 Task: Find connections with filter location Dzhalilabad with filter topic #Lockdownwith filter profile language French with filter current company Evalueserve with filter school Pune jobs with filter industry Ambulance Services with filter service category Home Networking with filter keywords title Managing Partner
Action: Mouse moved to (515, 186)
Screenshot: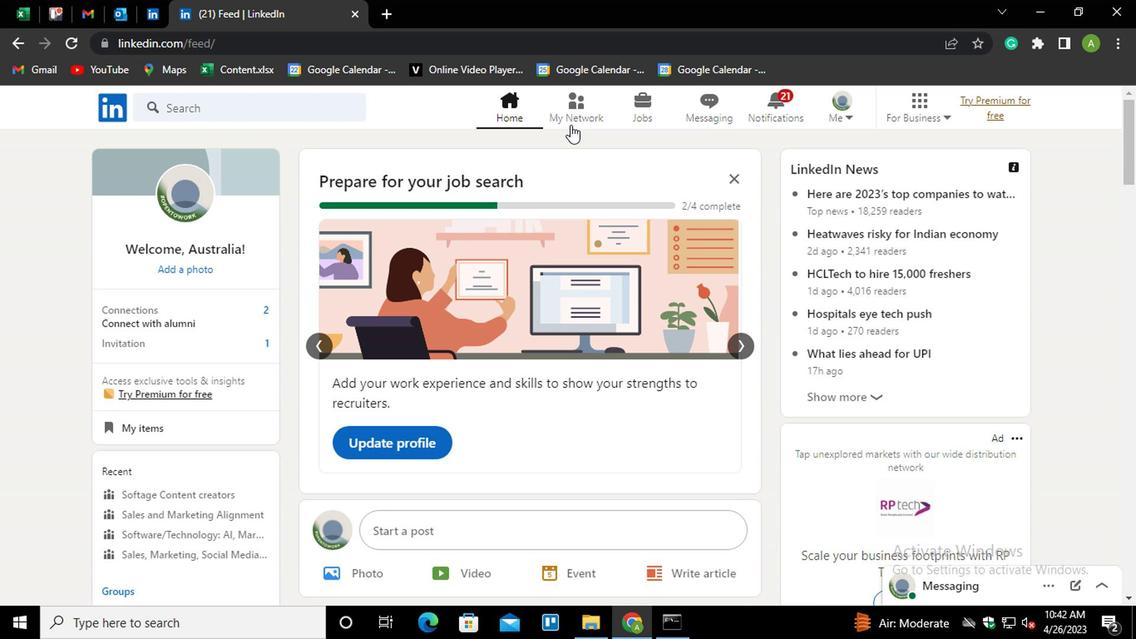 
Action: Mouse pressed left at (515, 186)
Screenshot: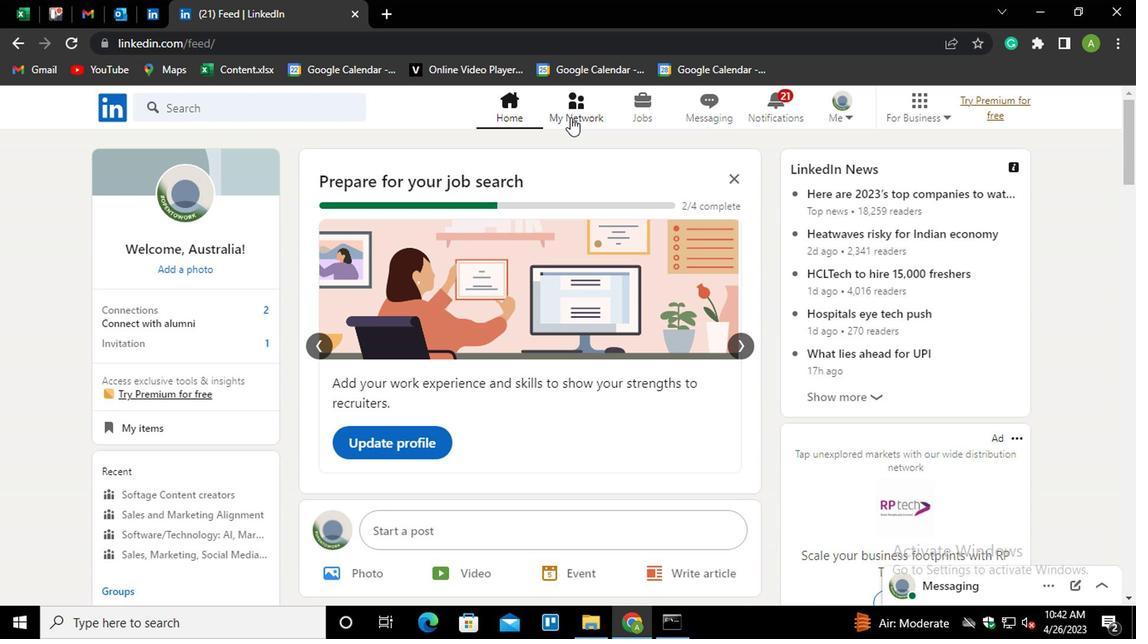
Action: Mouse moved to (303, 253)
Screenshot: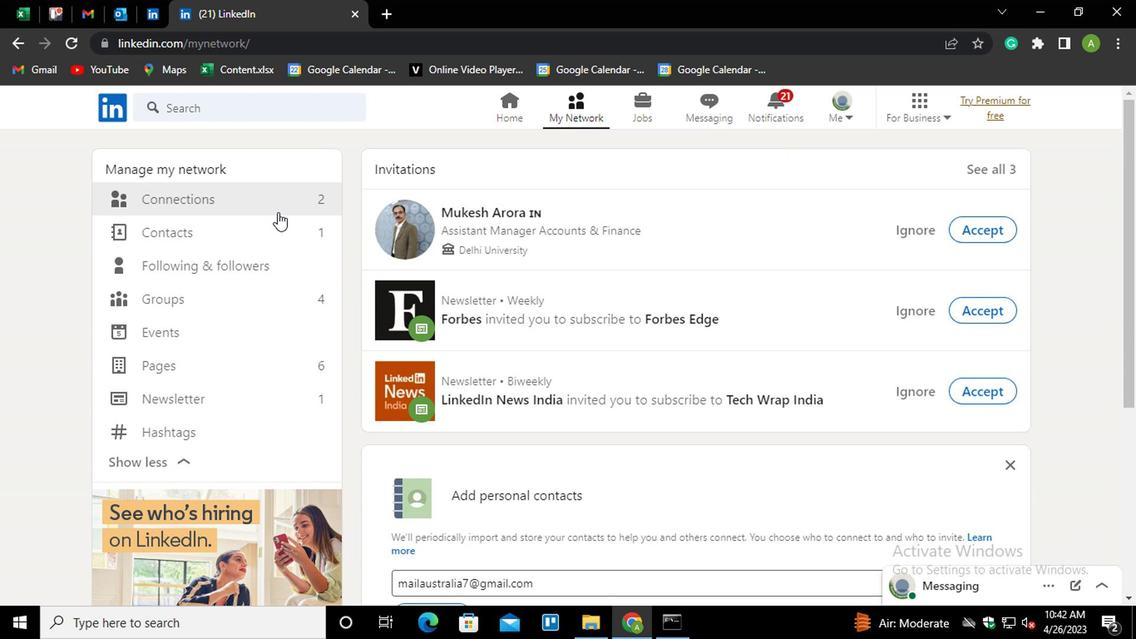 
Action: Mouse pressed left at (303, 253)
Screenshot: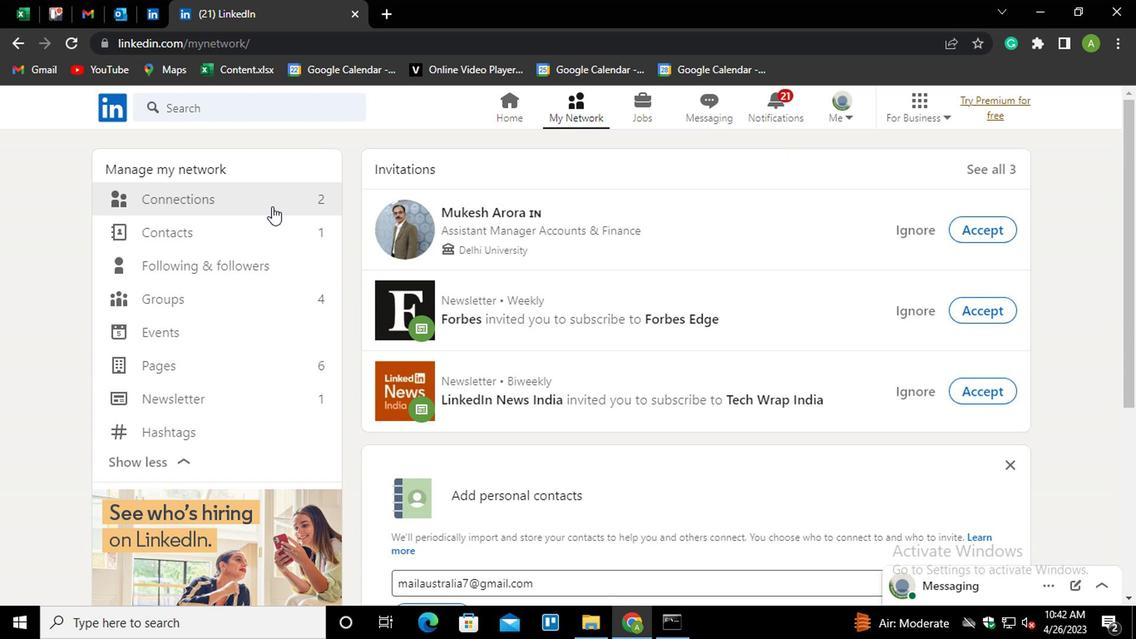 
Action: Mouse moved to (576, 253)
Screenshot: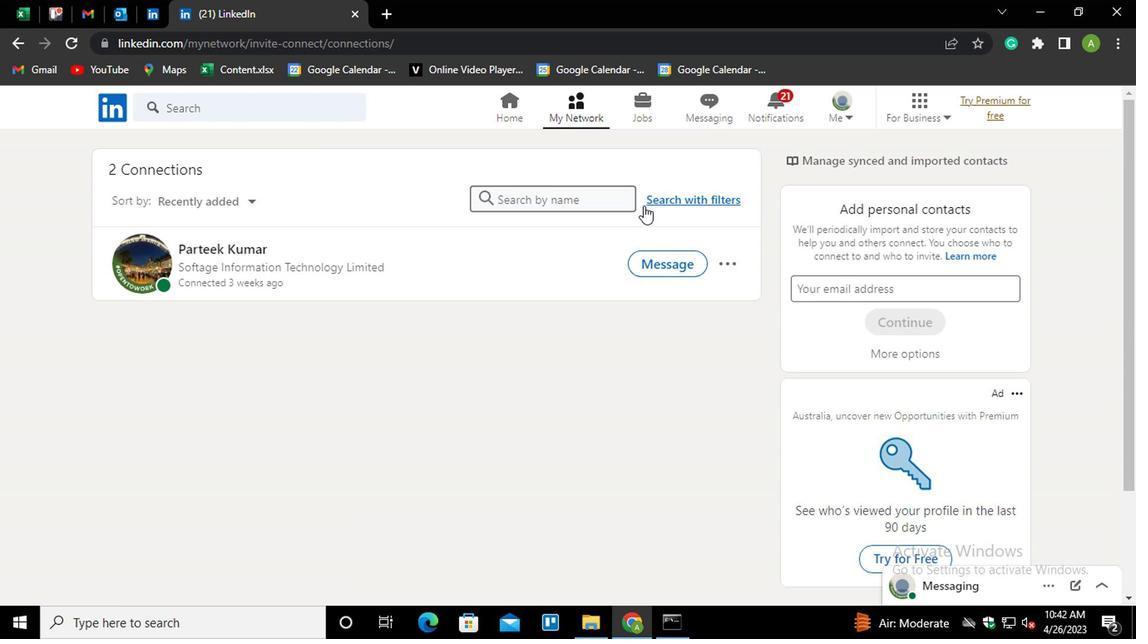 
Action: Mouse pressed left at (576, 253)
Screenshot: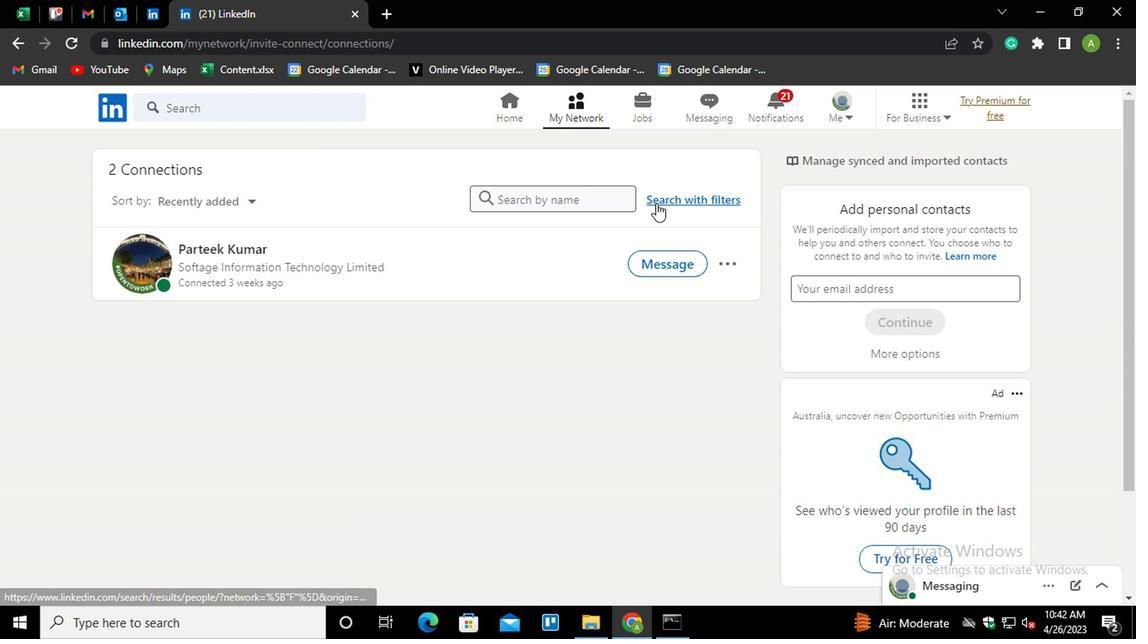 
Action: Mouse moved to (514, 216)
Screenshot: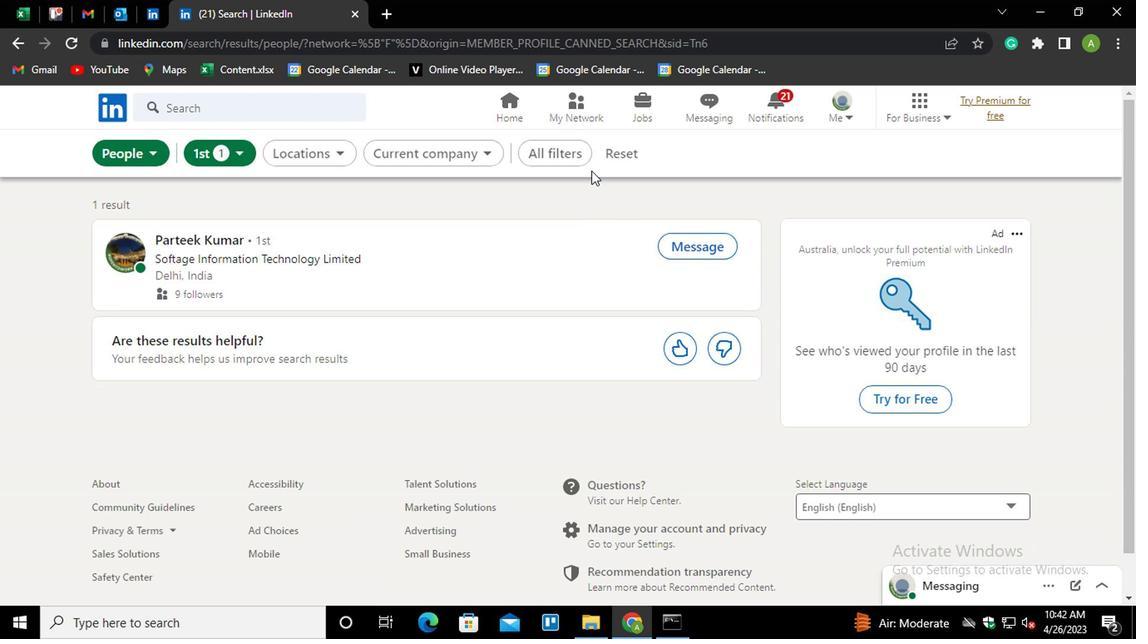 
Action: Mouse pressed left at (514, 216)
Screenshot: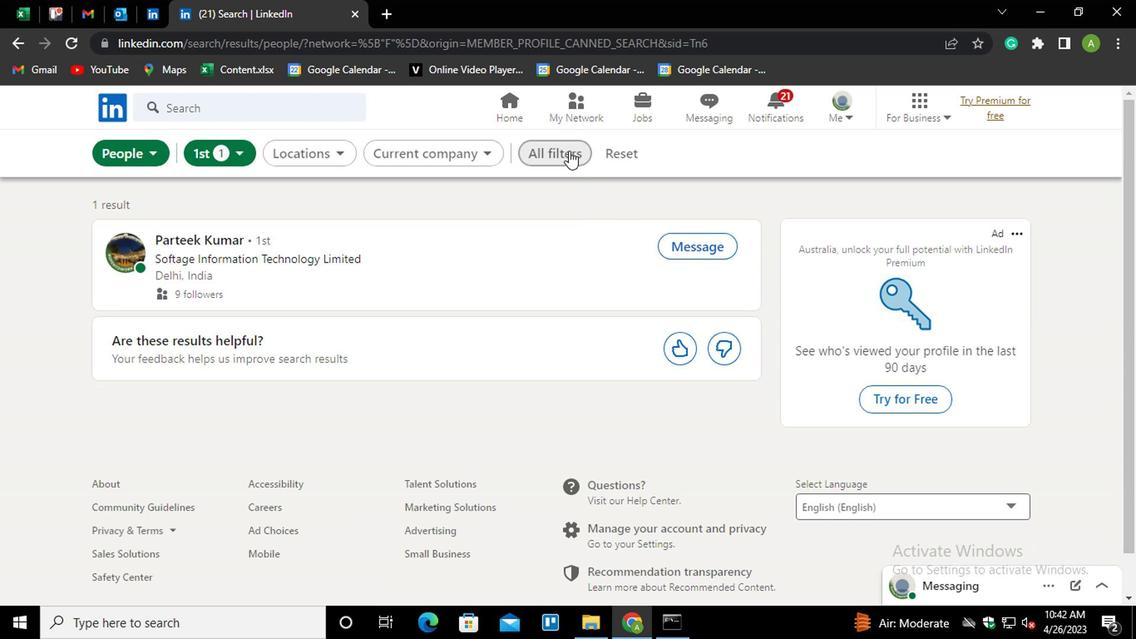 
Action: Mouse moved to (706, 379)
Screenshot: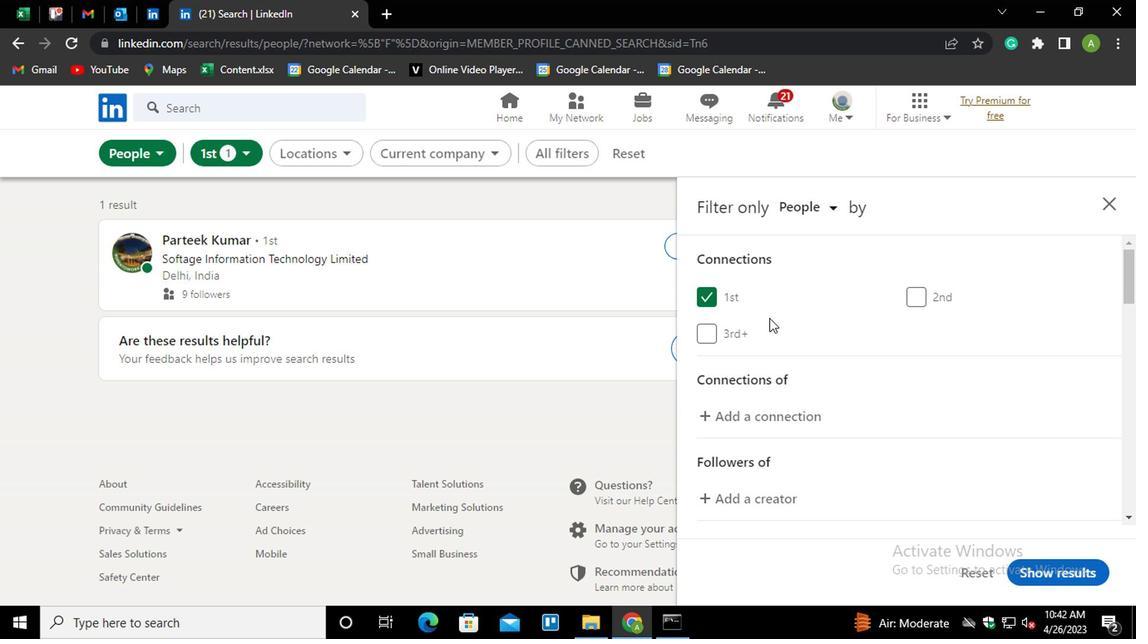 
Action: Mouse scrolled (706, 378) with delta (0, 0)
Screenshot: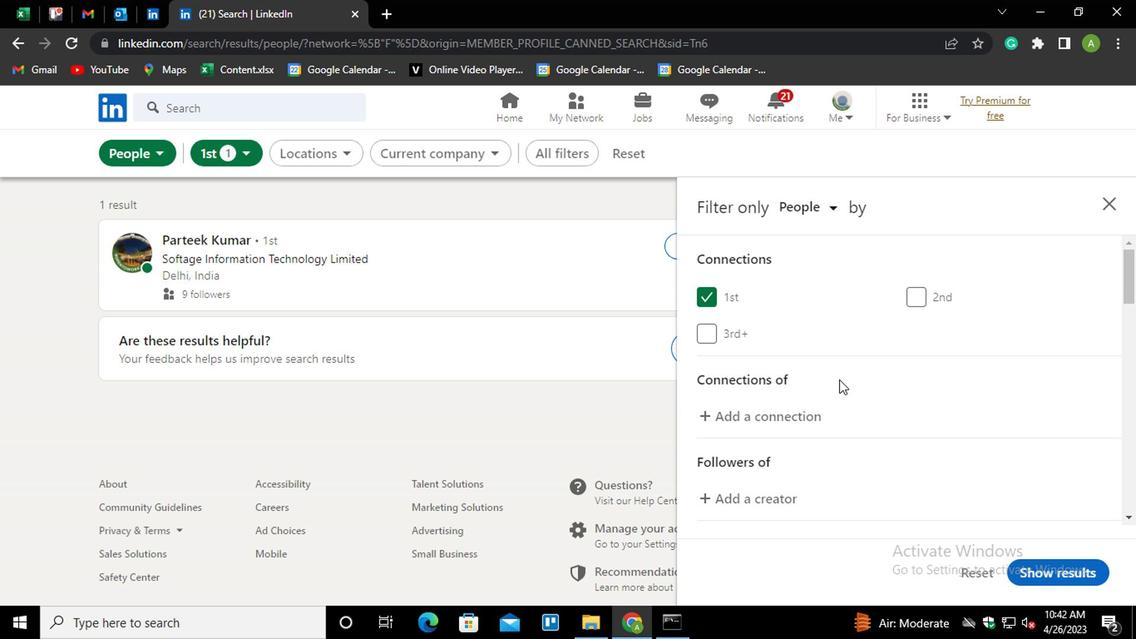 
Action: Mouse scrolled (706, 378) with delta (0, 0)
Screenshot: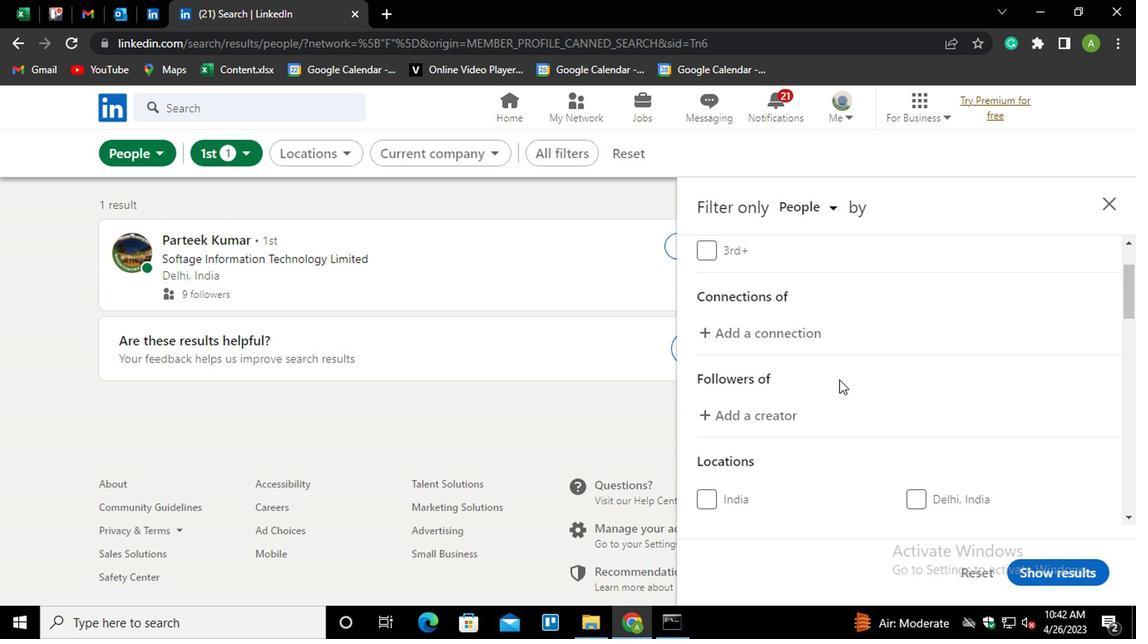 
Action: Mouse scrolled (706, 378) with delta (0, 0)
Screenshot: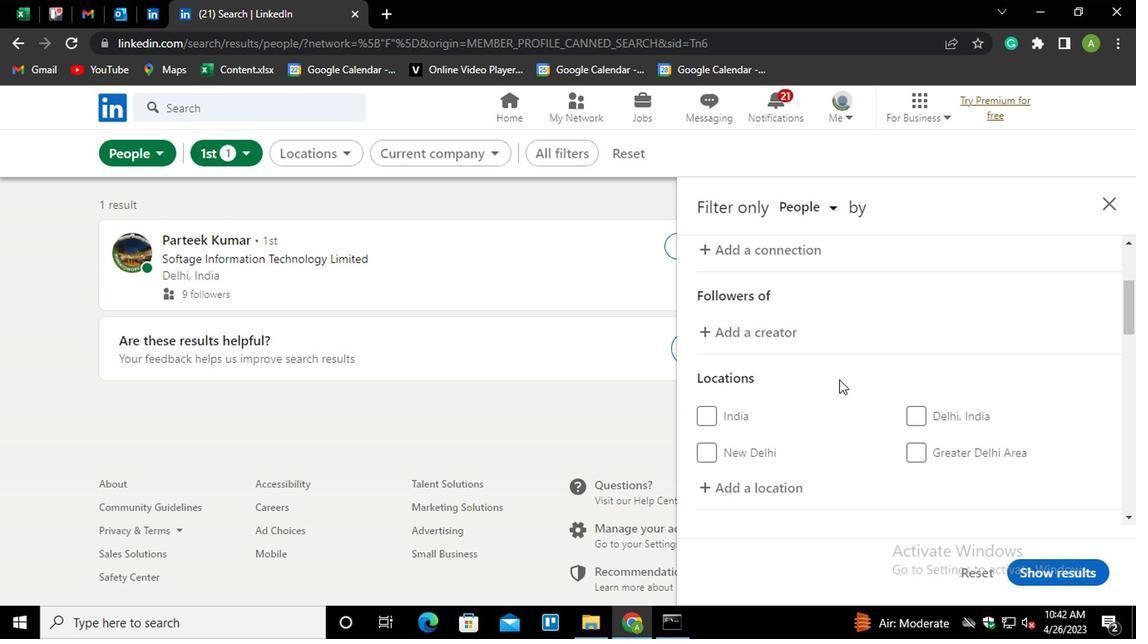 
Action: Mouse moved to (635, 394)
Screenshot: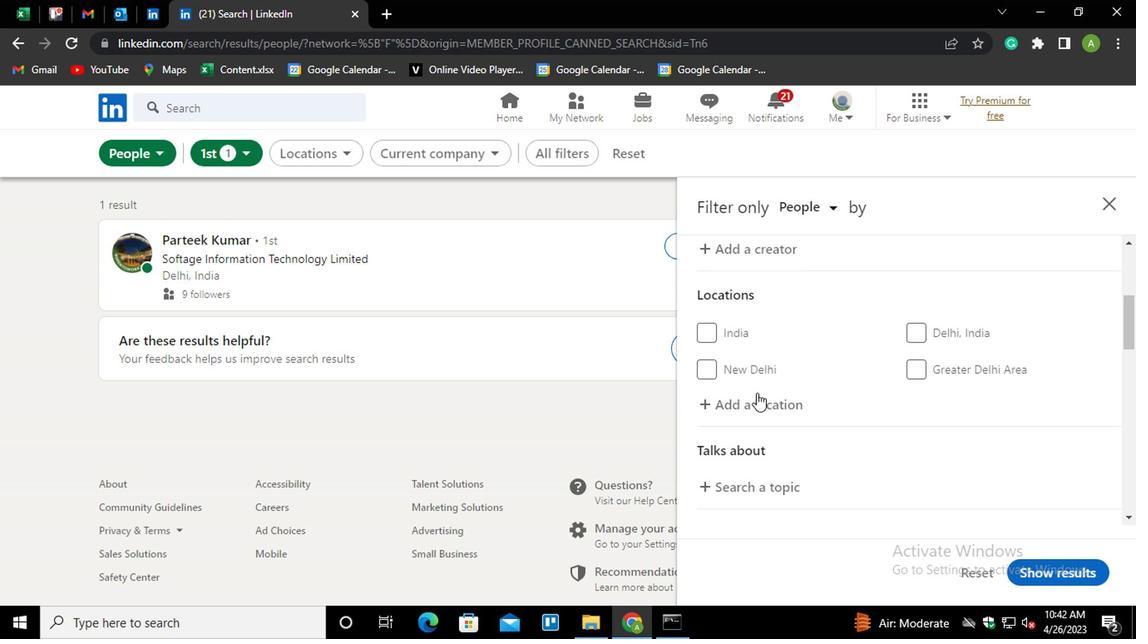 
Action: Mouse pressed left at (635, 394)
Screenshot: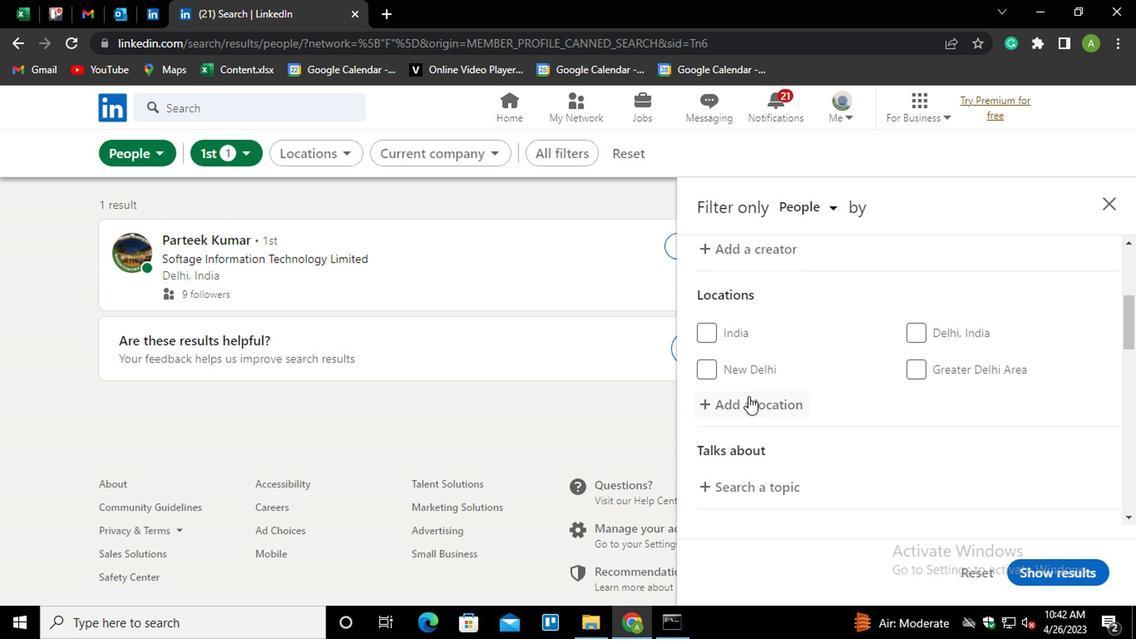 
Action: Mouse moved to (638, 396)
Screenshot: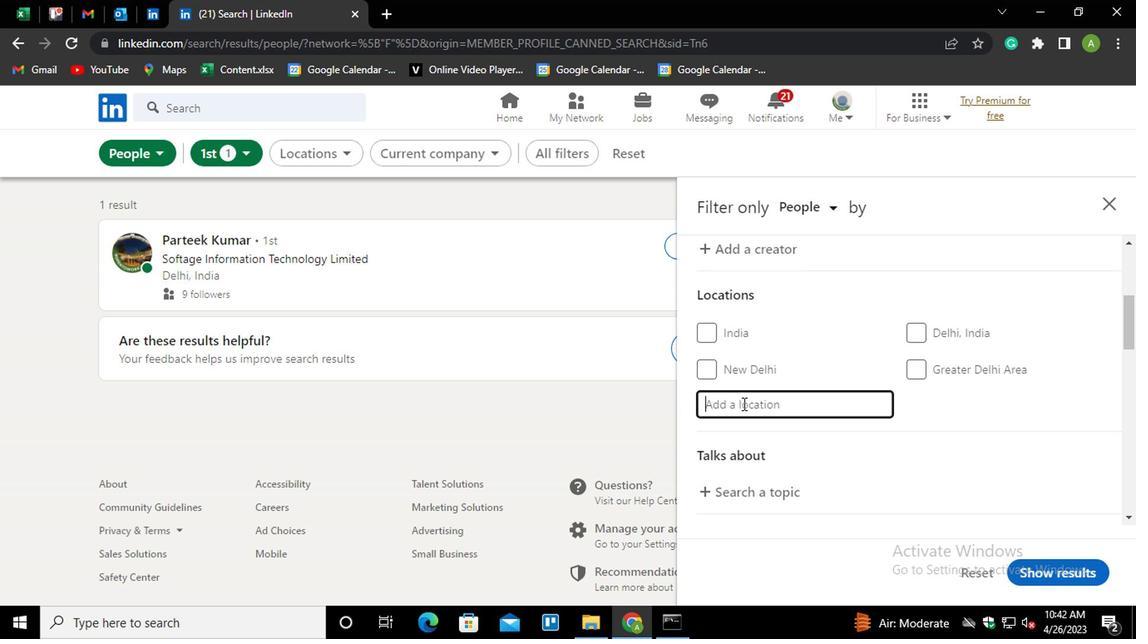 
Action: Mouse pressed left at (638, 396)
Screenshot: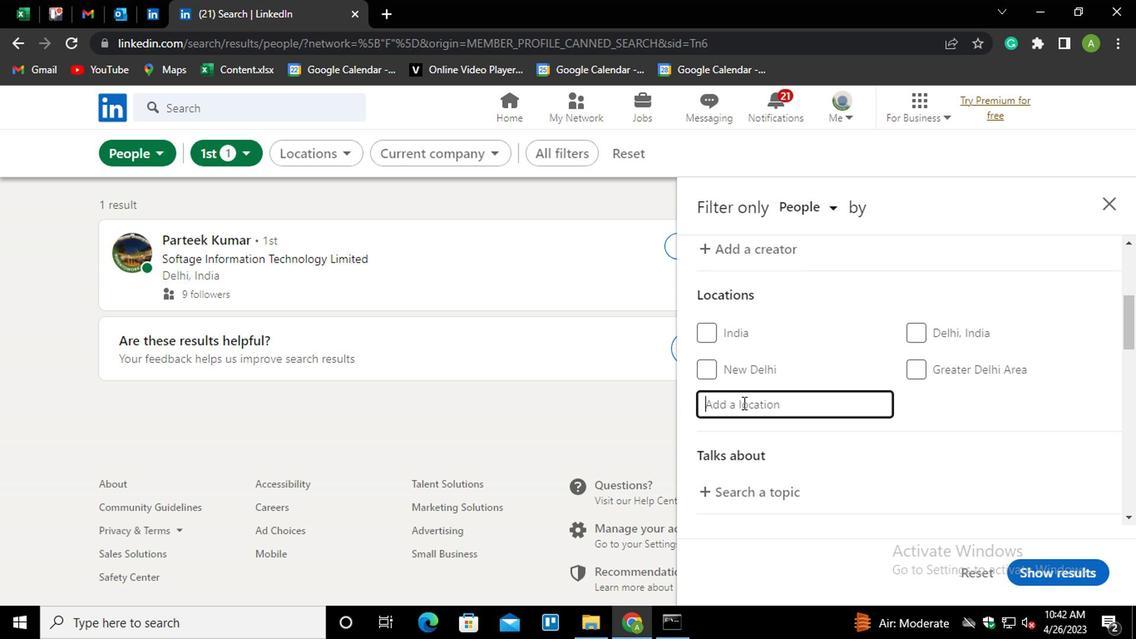 
Action: Key pressed <Key.shift>DZHALILBAD
Screenshot: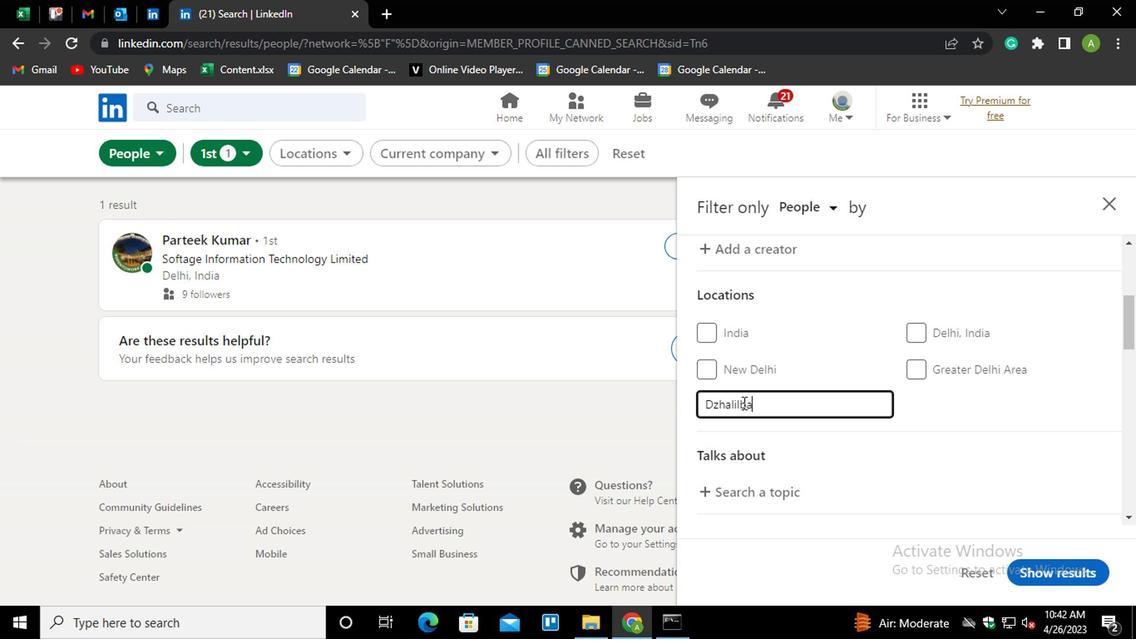 
Action: Mouse moved to (768, 410)
Screenshot: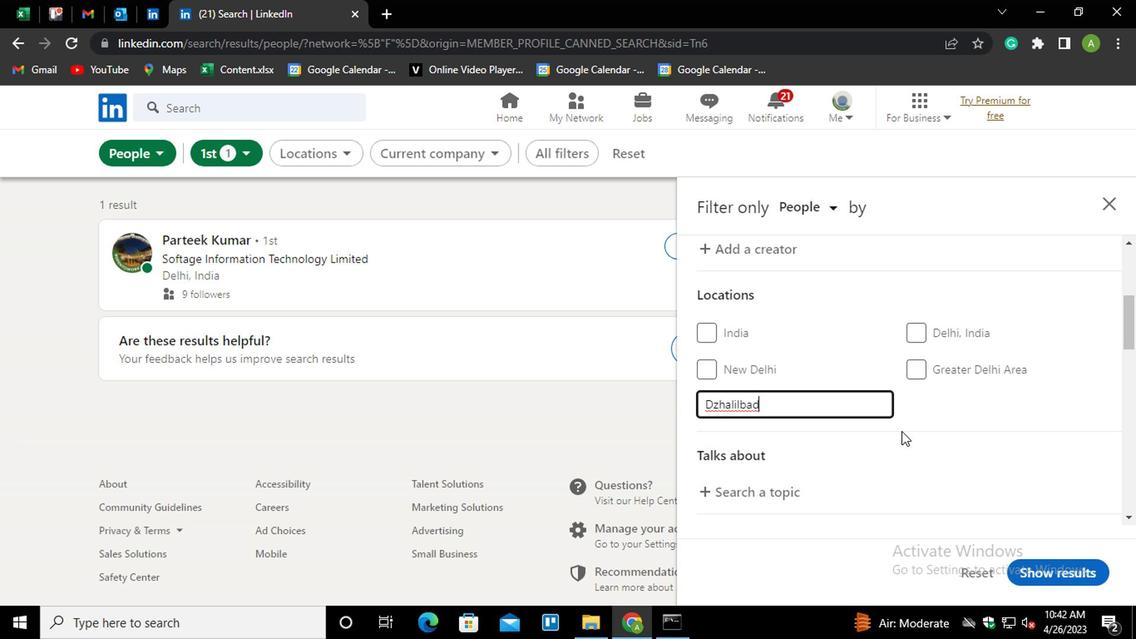 
Action: Mouse pressed left at (768, 410)
Screenshot: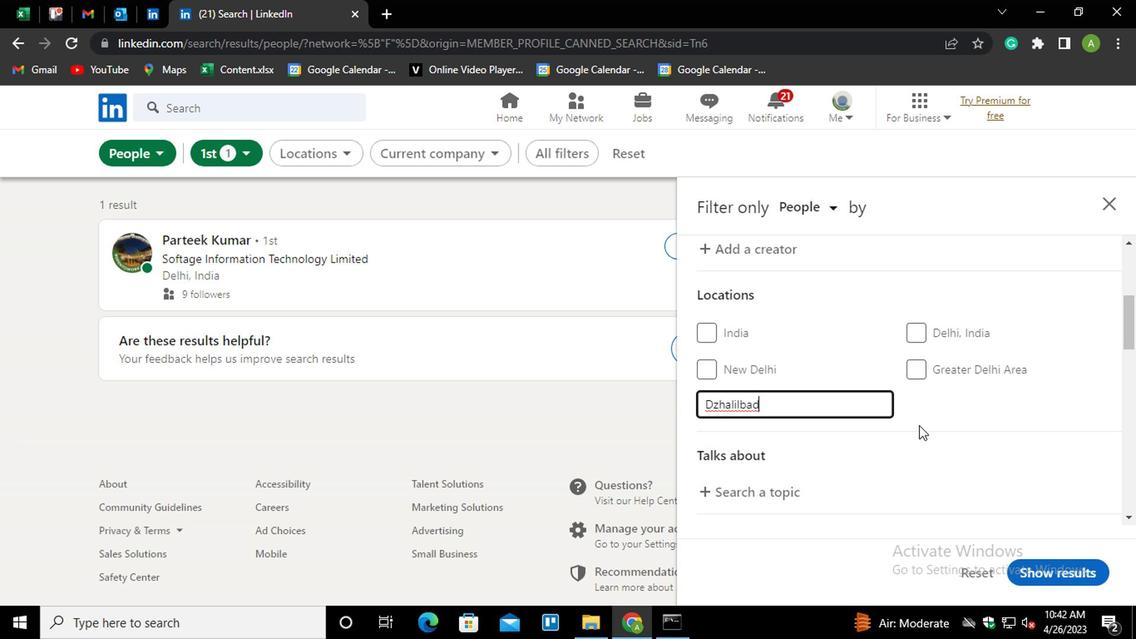 
Action: Mouse moved to (650, 461)
Screenshot: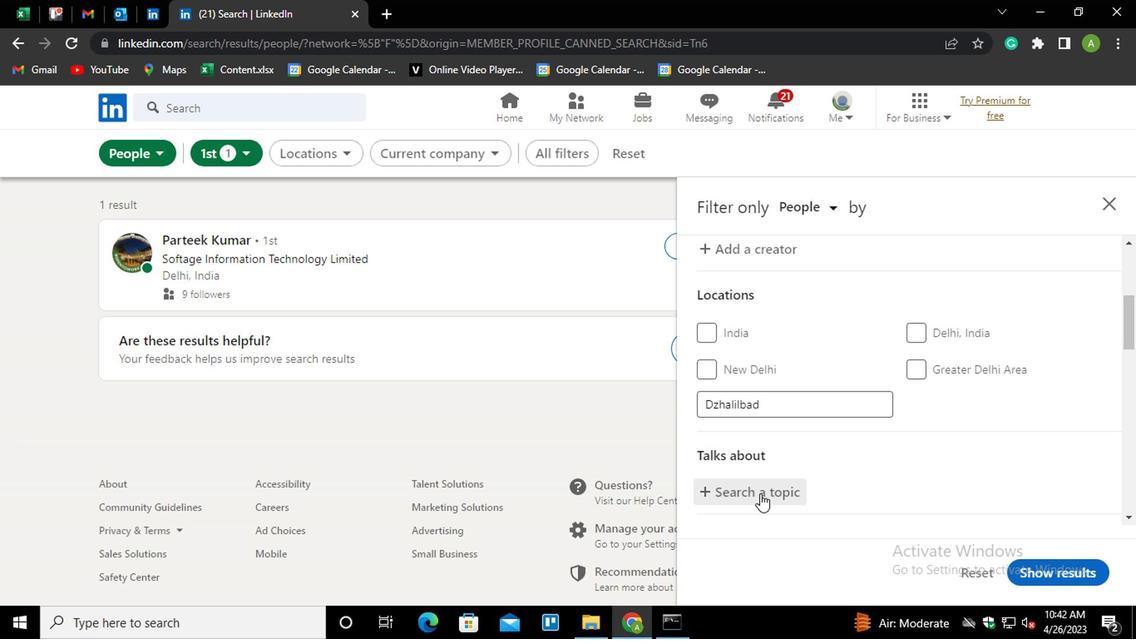 
Action: Mouse pressed left at (650, 461)
Screenshot: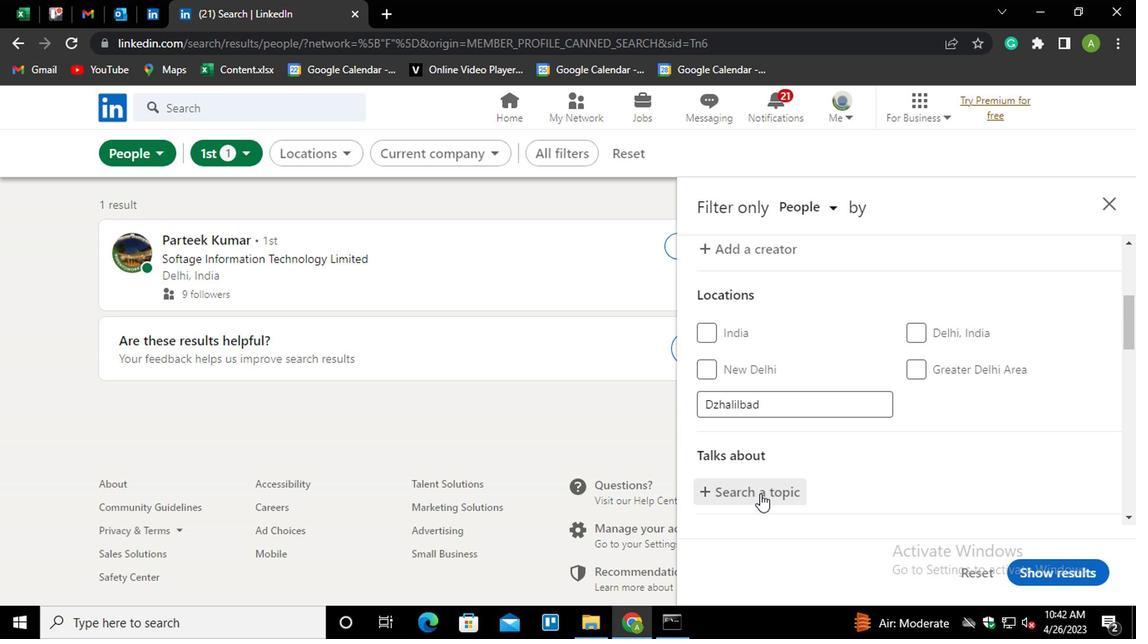 
Action: Mouse pressed left at (650, 461)
Screenshot: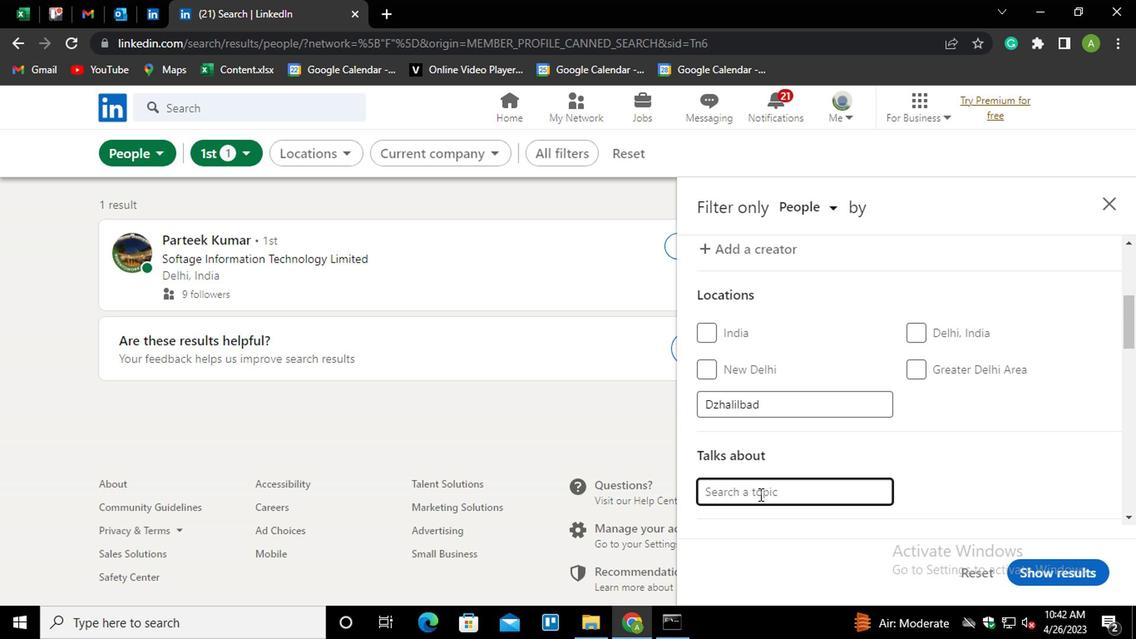 
Action: Key pressed <Key.shift>#<Key.shift_r>LOCKDOWN
Screenshot: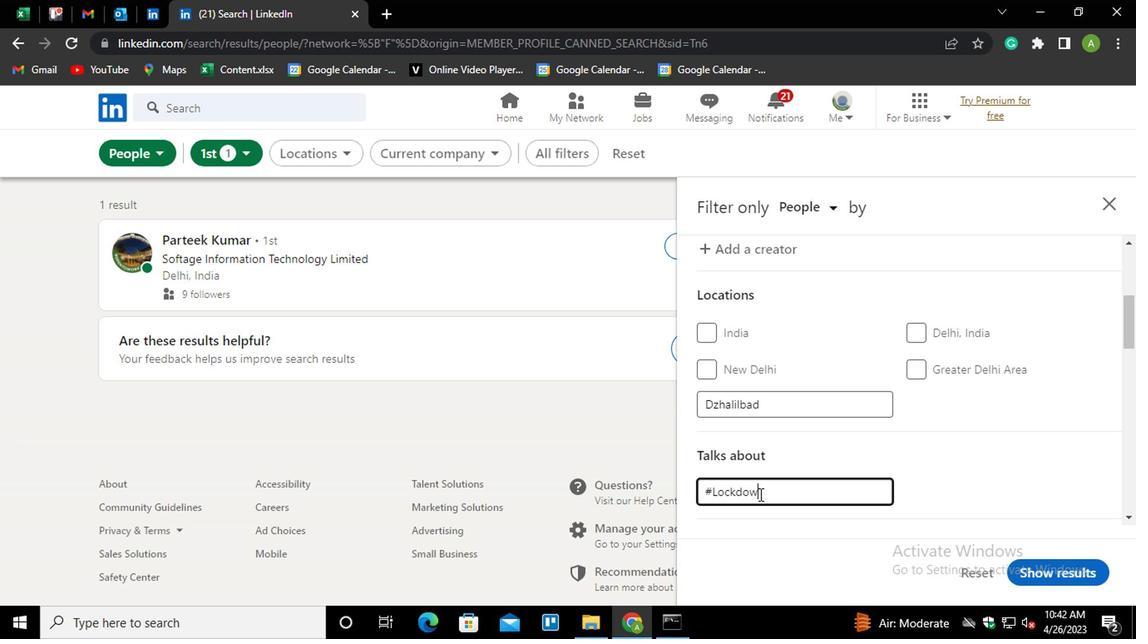 
Action: Mouse moved to (840, 438)
Screenshot: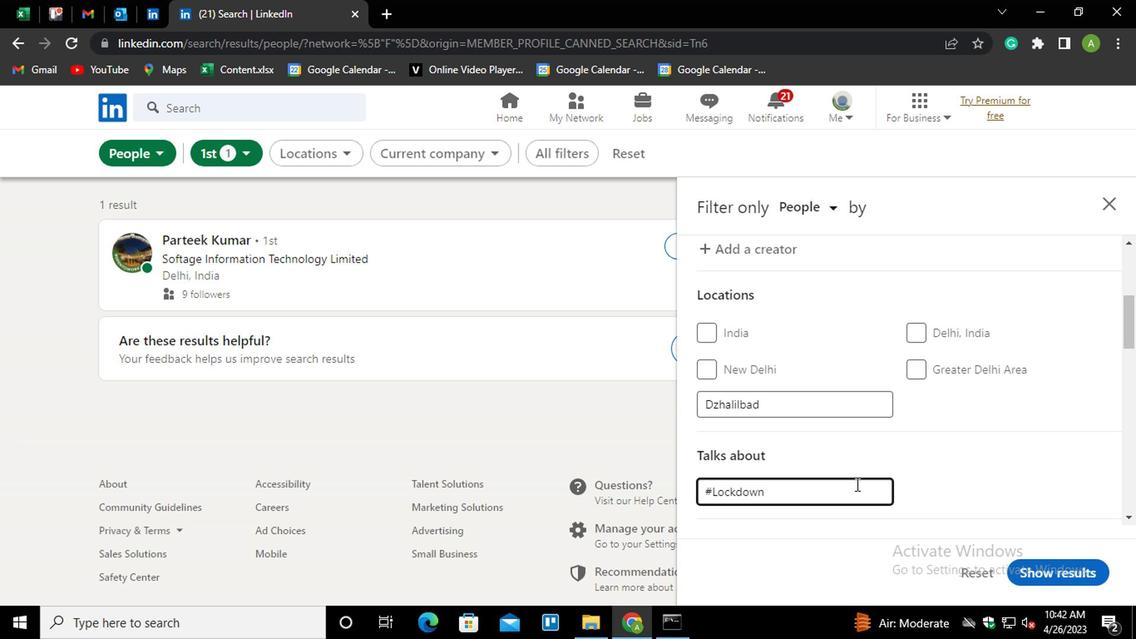 
Action: Mouse pressed left at (840, 438)
Screenshot: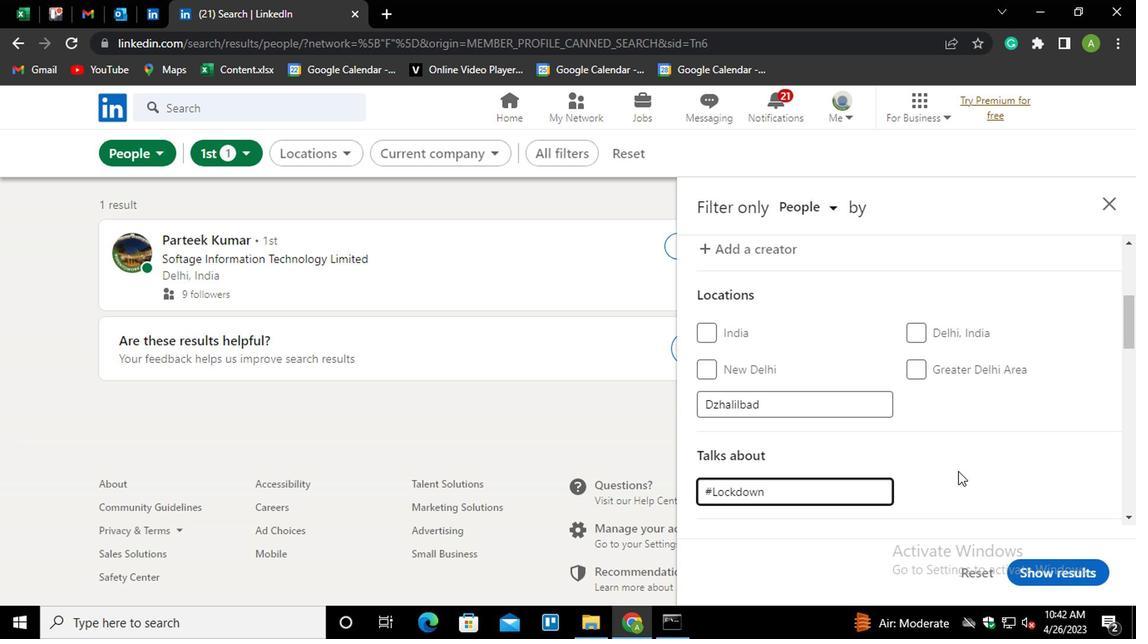 
Action: Mouse moved to (840, 438)
Screenshot: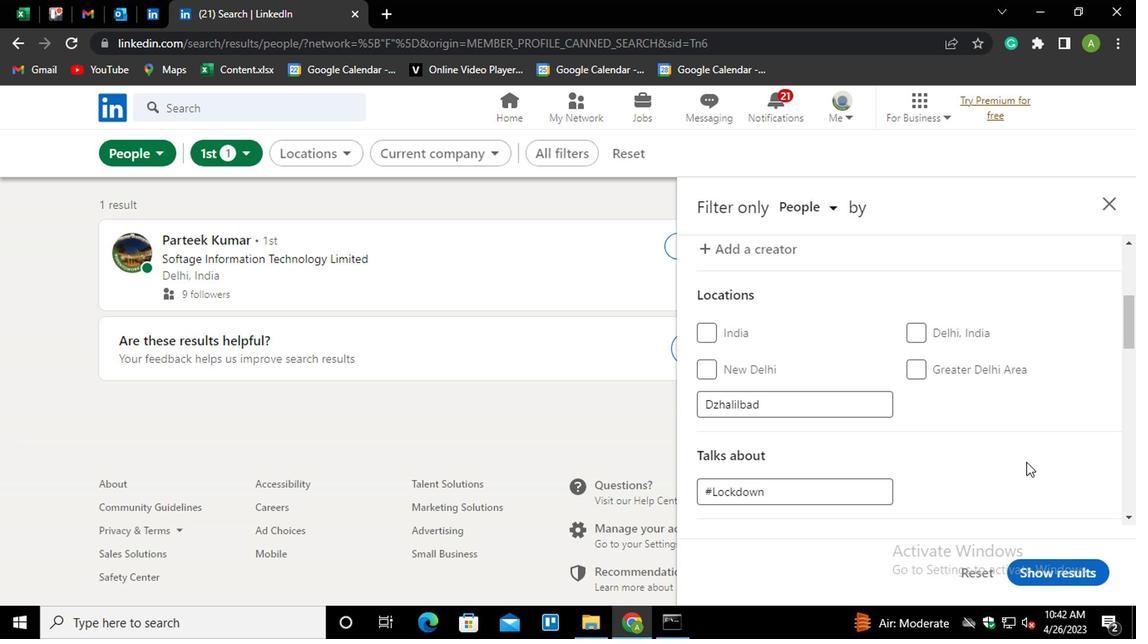 
Action: Mouse scrolled (840, 437) with delta (0, 0)
Screenshot: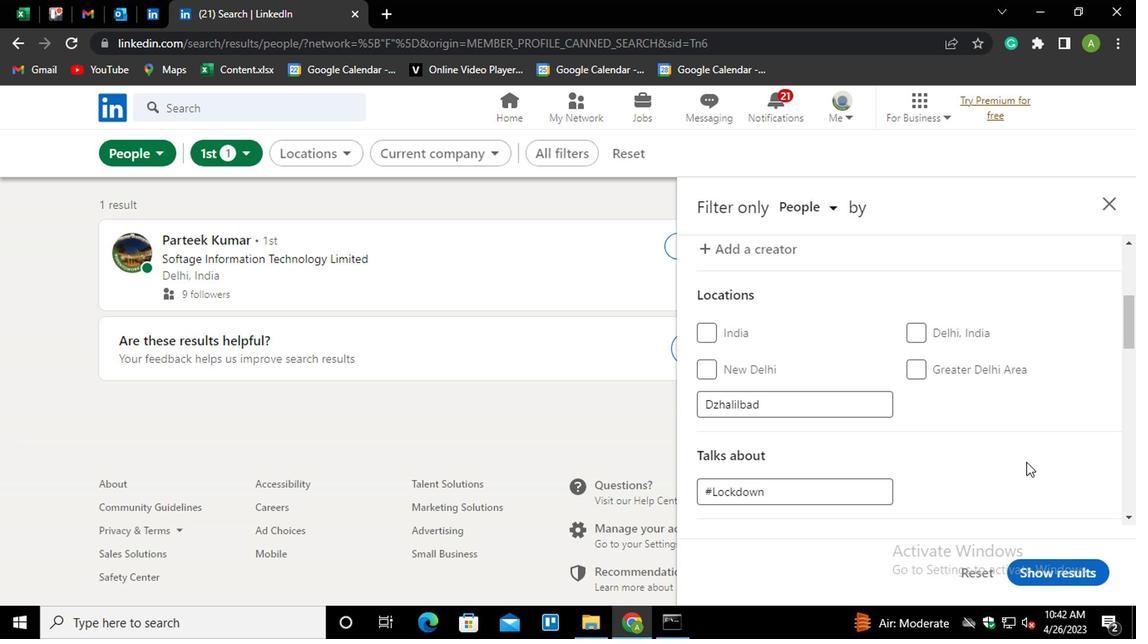 
Action: Mouse scrolled (840, 437) with delta (0, 0)
Screenshot: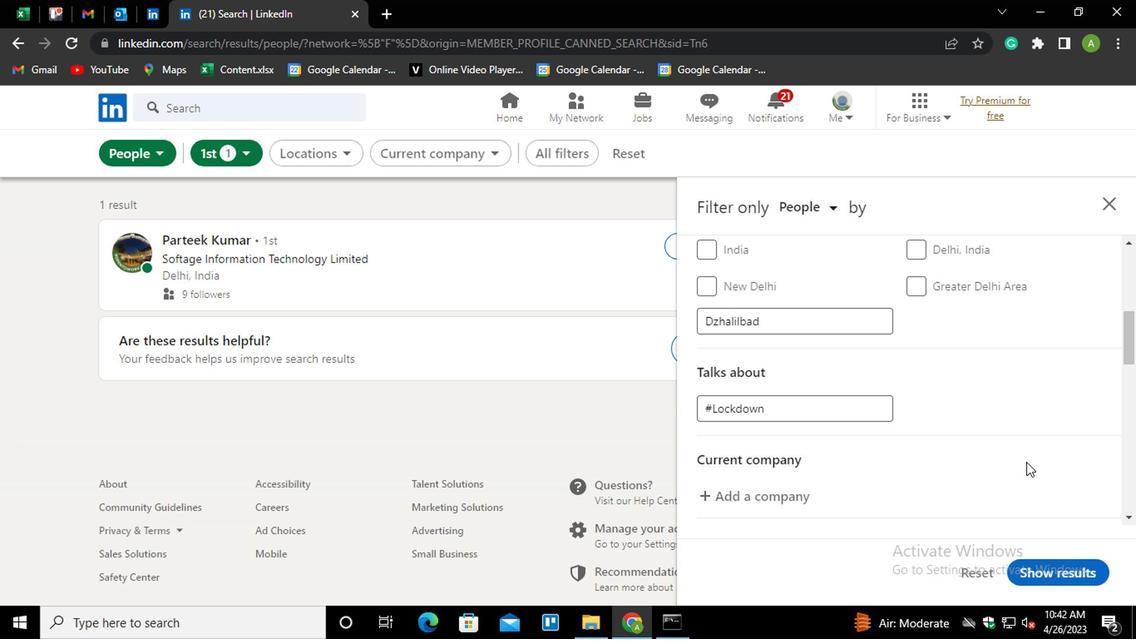 
Action: Mouse moved to (642, 401)
Screenshot: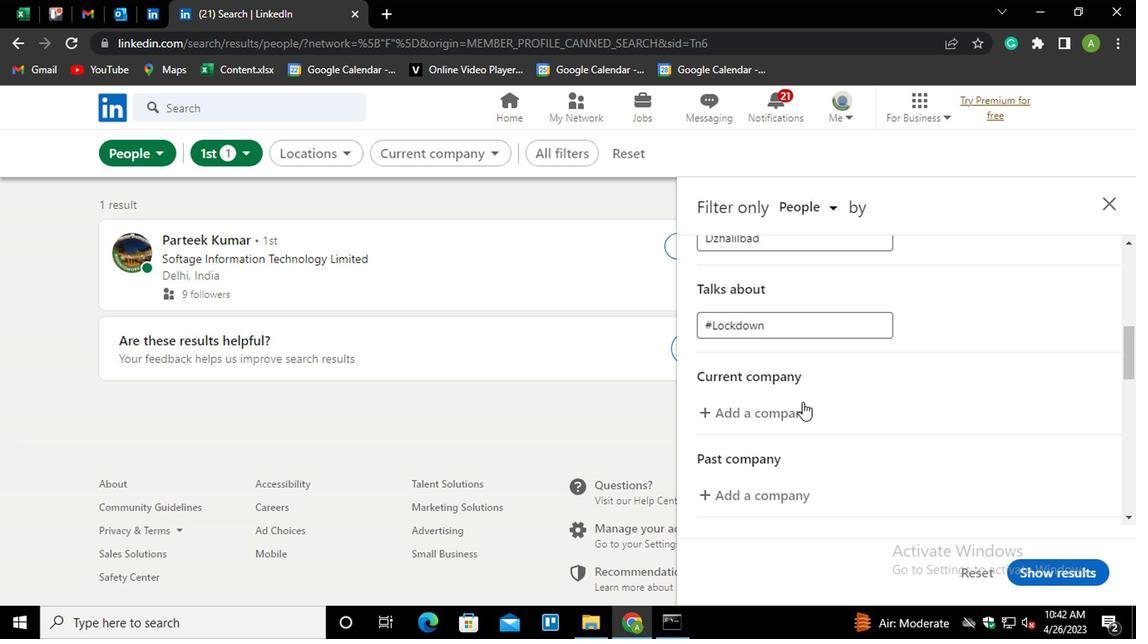 
Action: Mouse pressed left at (642, 401)
Screenshot: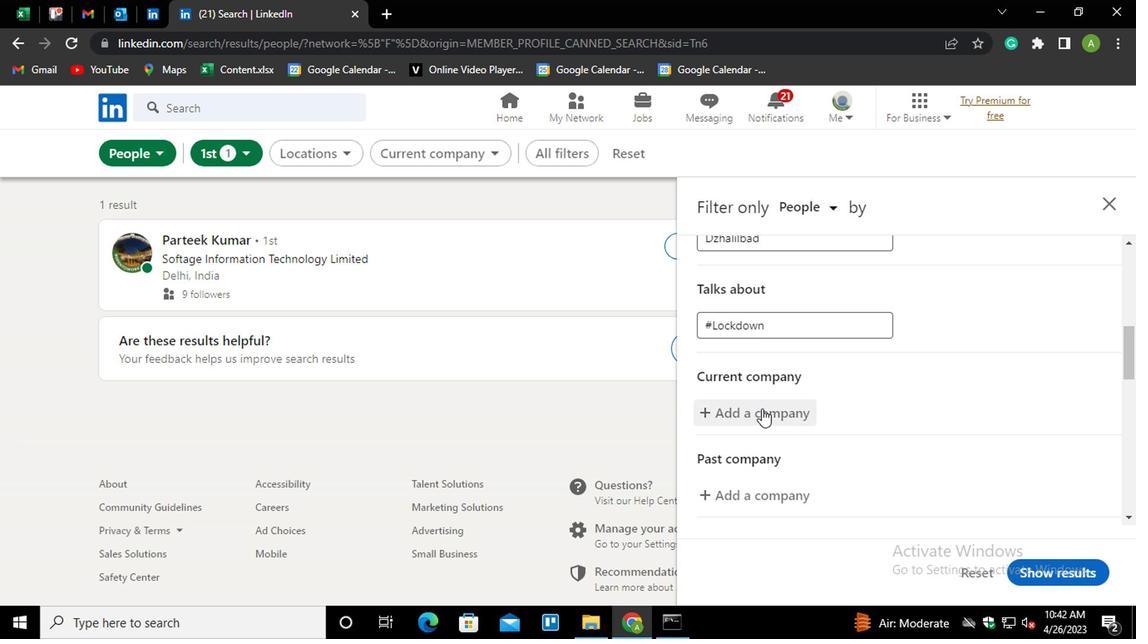 
Action: Mouse moved to (644, 401)
Screenshot: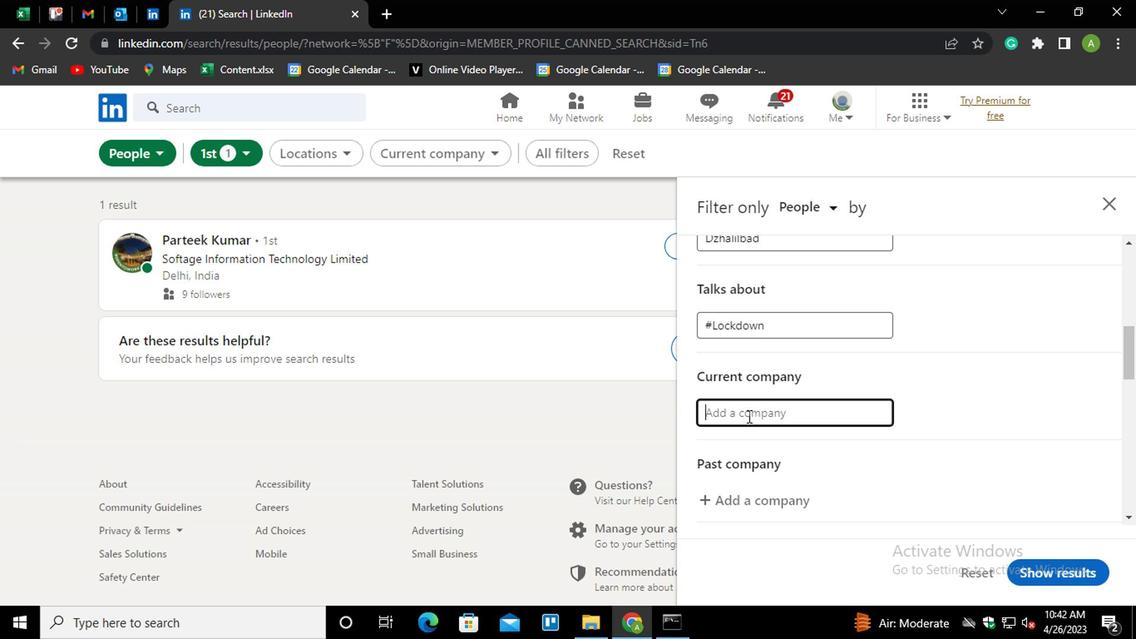 
Action: Mouse pressed left at (644, 401)
Screenshot: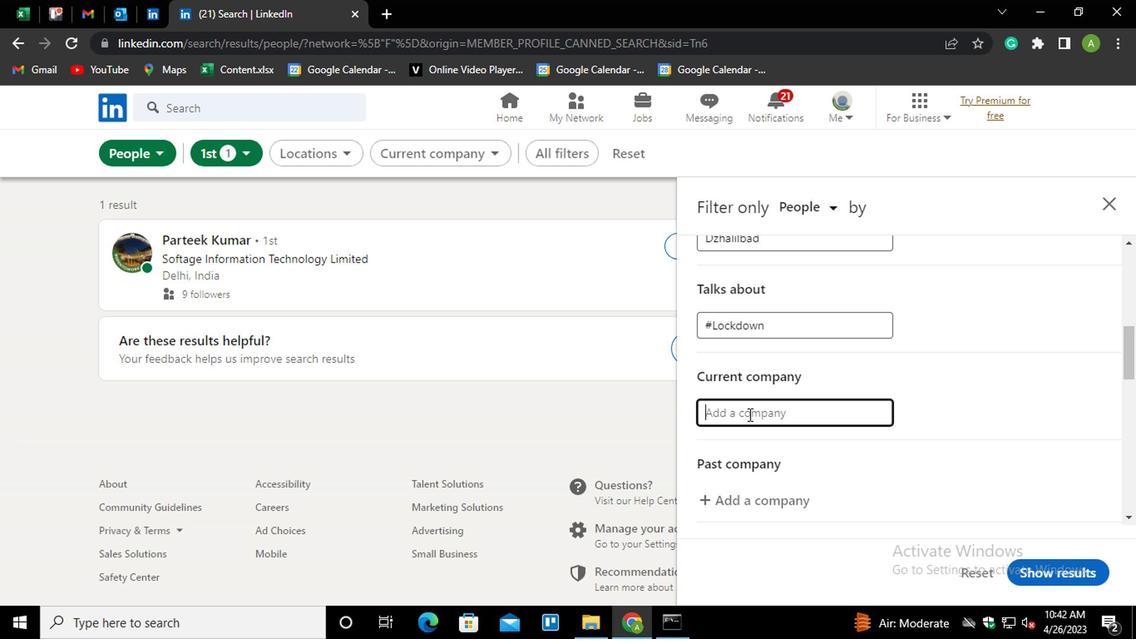 
Action: Key pressed <Key.shift>EVAL<Key.down><Key.enter>
Screenshot: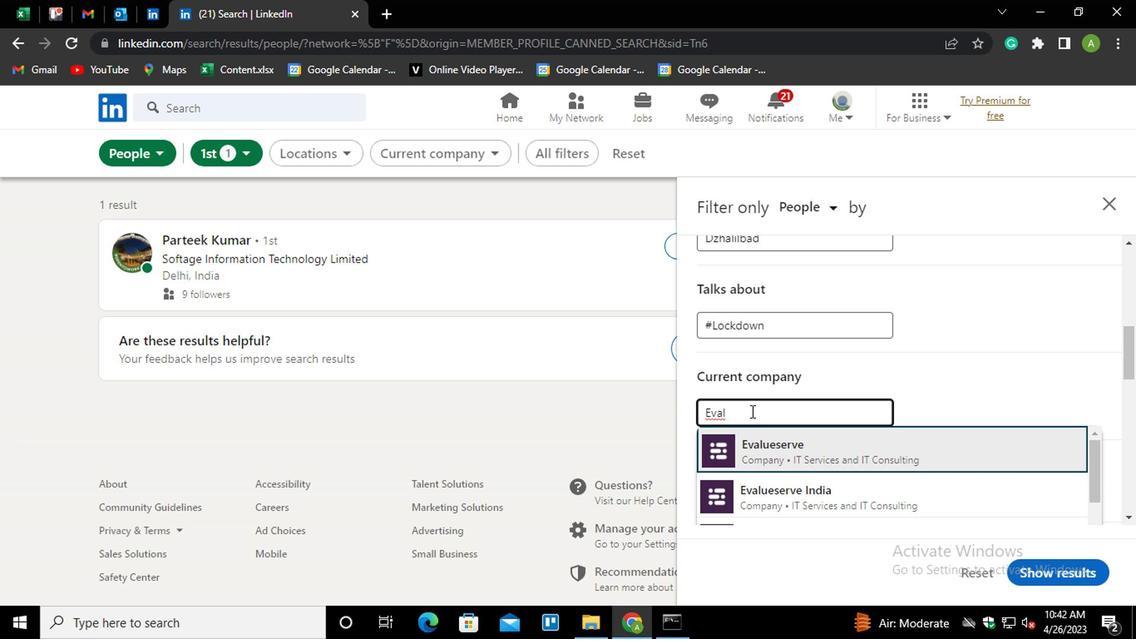 
Action: Mouse scrolled (644, 401) with delta (0, 0)
Screenshot: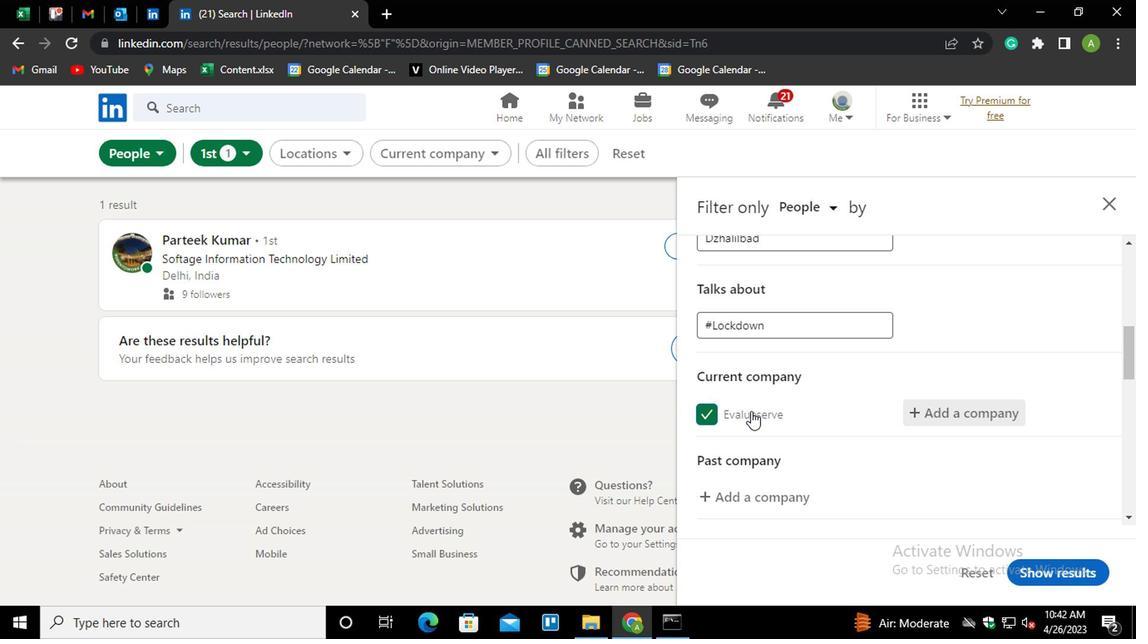 
Action: Mouse scrolled (644, 401) with delta (0, 0)
Screenshot: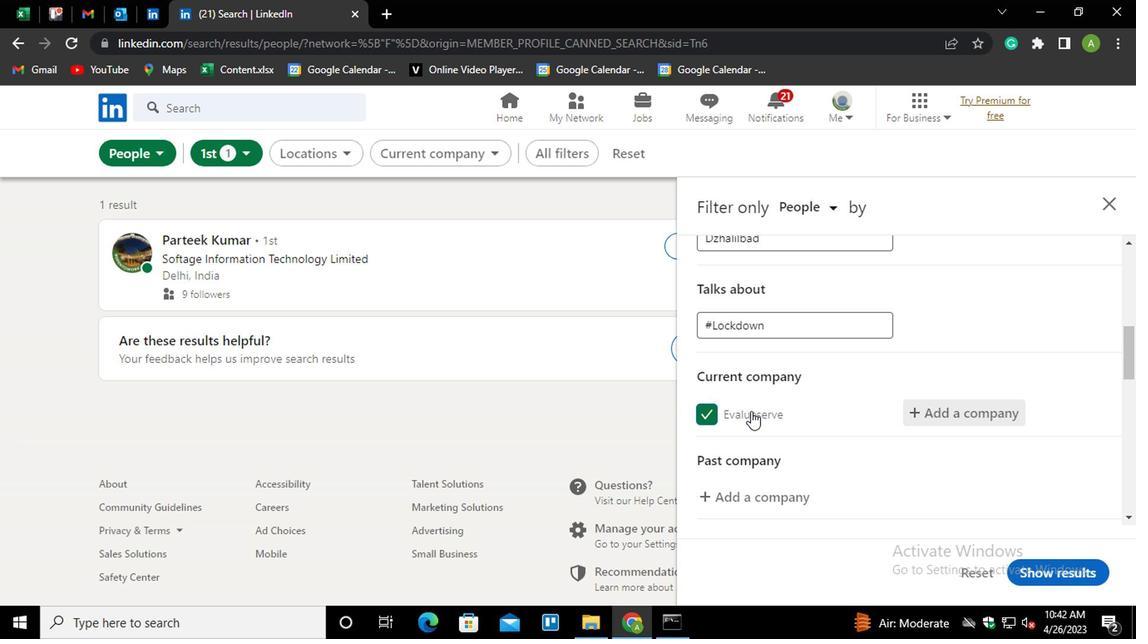 
Action: Mouse moved to (671, 391)
Screenshot: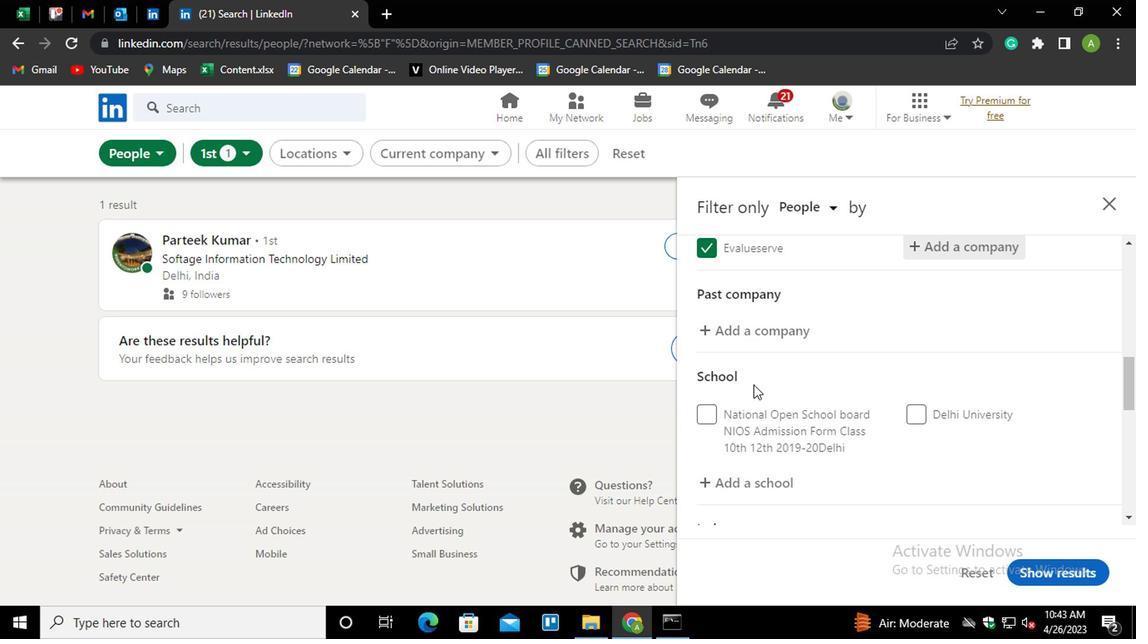 
Action: Mouse scrolled (671, 390) with delta (0, 0)
Screenshot: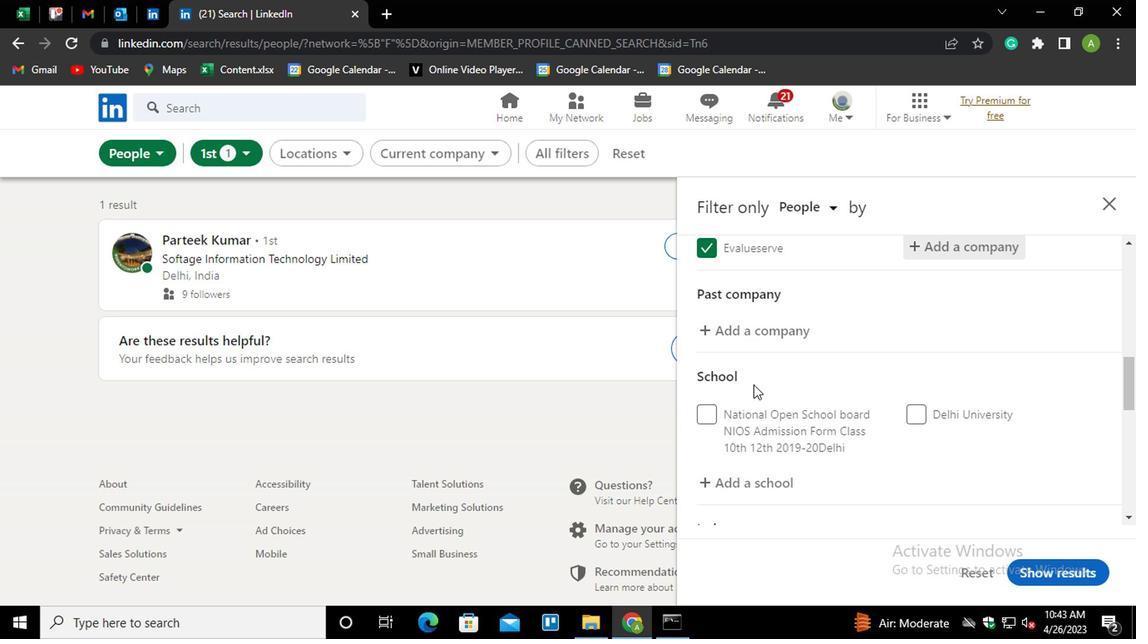 
Action: Mouse moved to (642, 400)
Screenshot: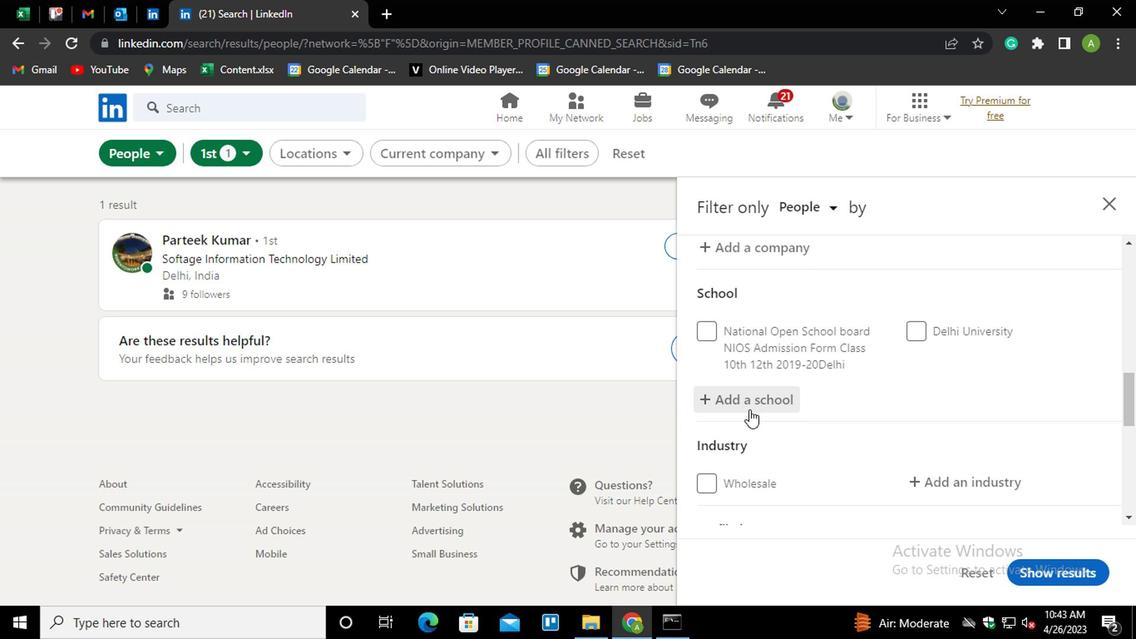 
Action: Mouse pressed left at (642, 400)
Screenshot: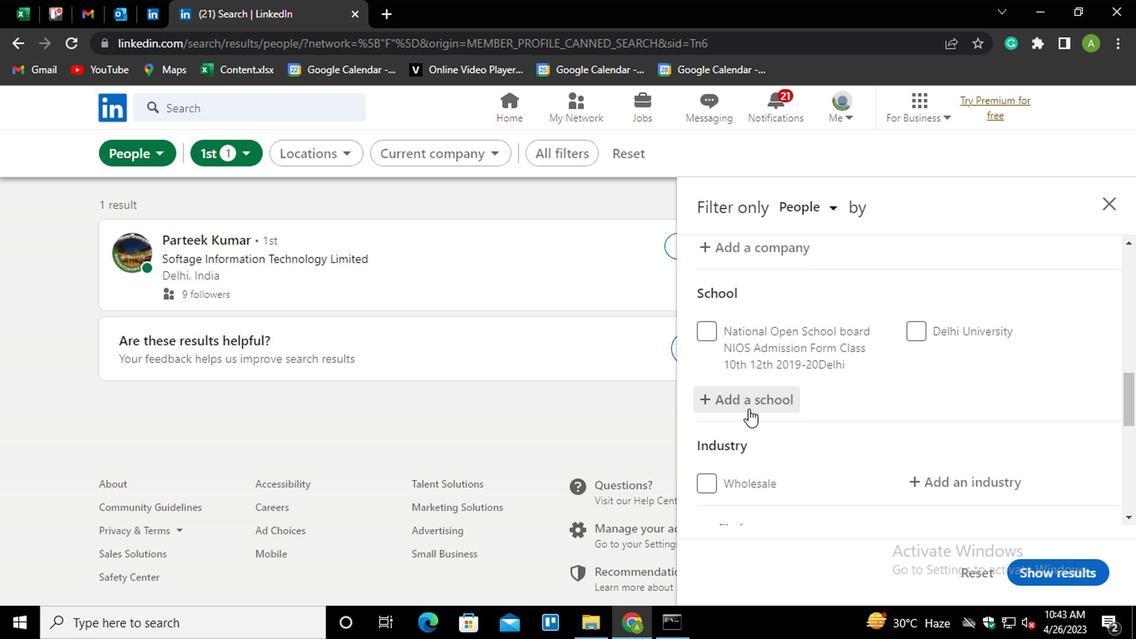 
Action: Mouse moved to (652, 391)
Screenshot: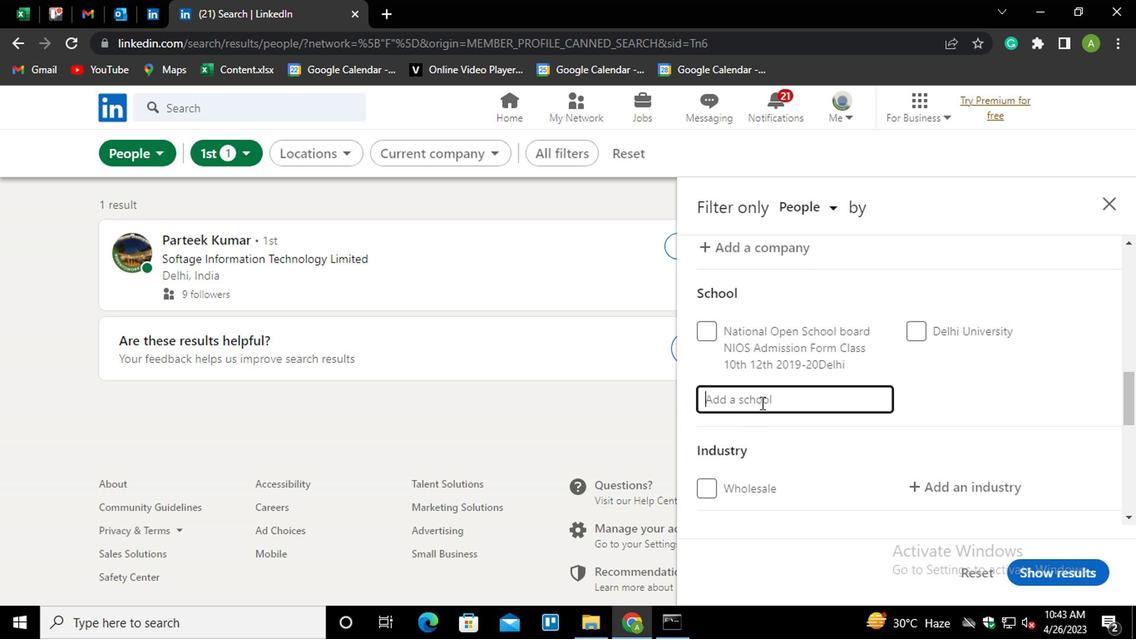 
Action: Mouse pressed left at (652, 391)
Screenshot: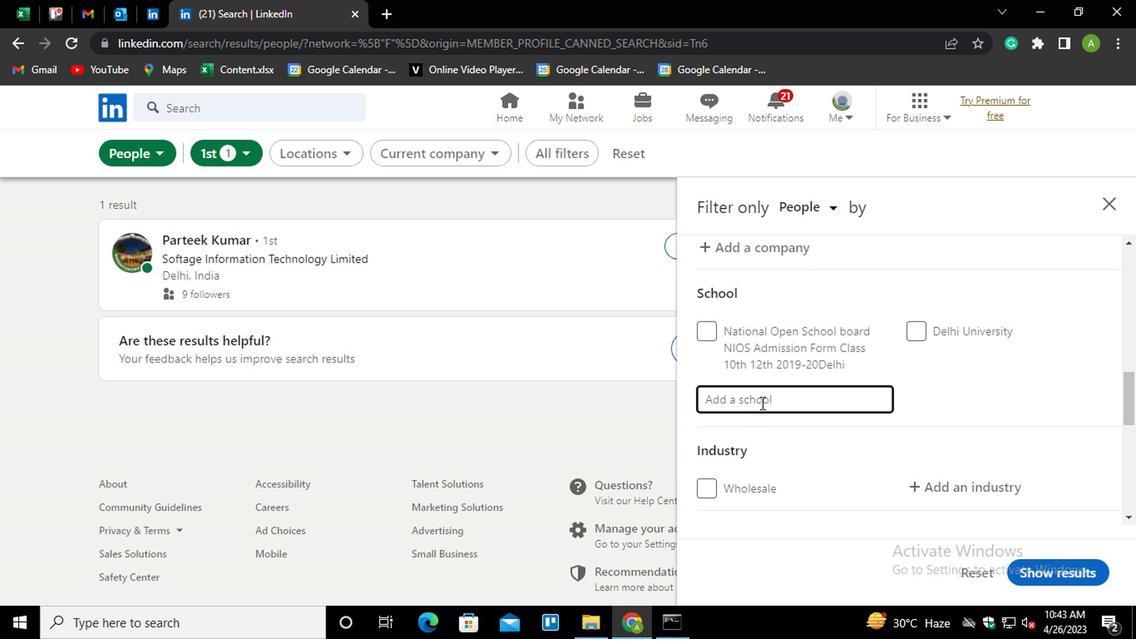 
Action: Key pressed <Key.shift_r>PUNE<Key.space><Key.shift_r>JOBS<Key.down><Key.enter>
Screenshot: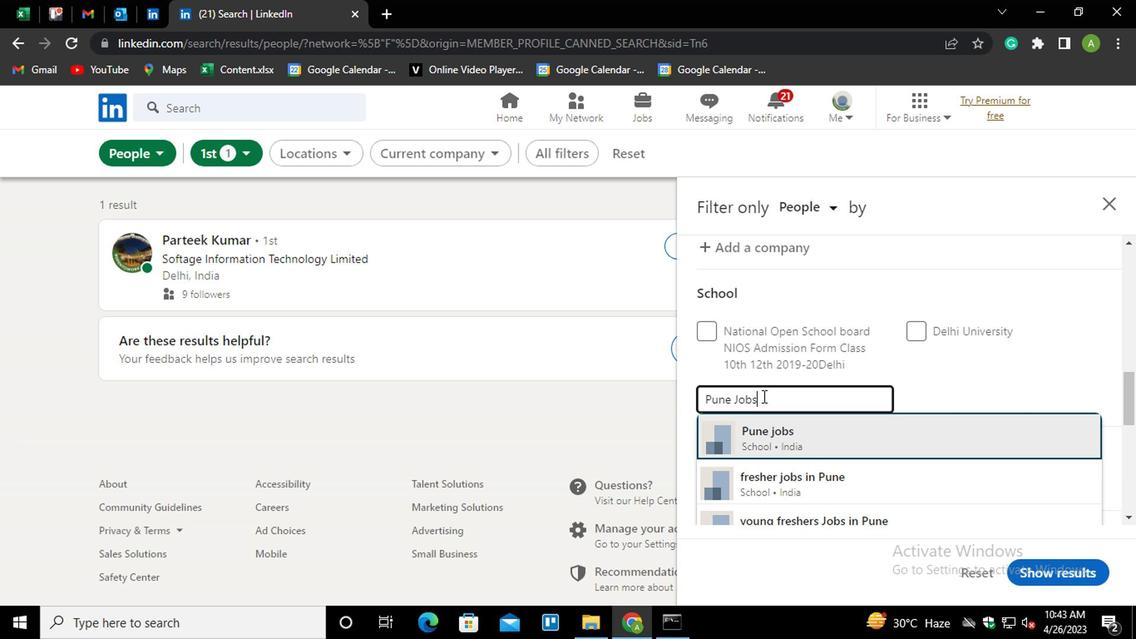 
Action: Mouse scrolled (652, 390) with delta (0, 0)
Screenshot: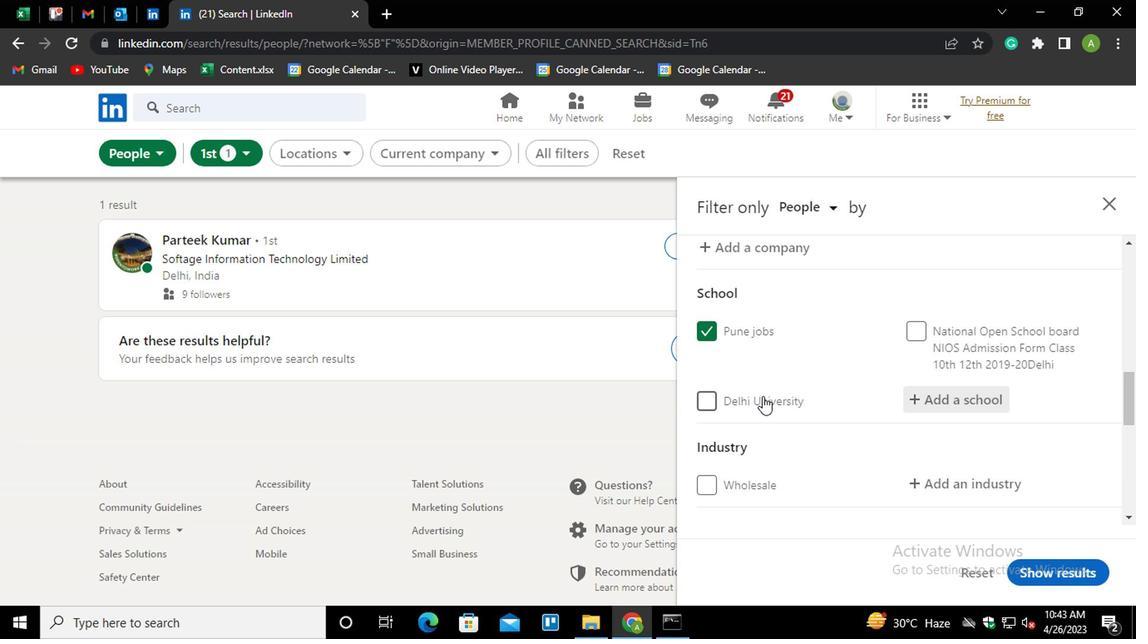 
Action: Mouse moved to (760, 391)
Screenshot: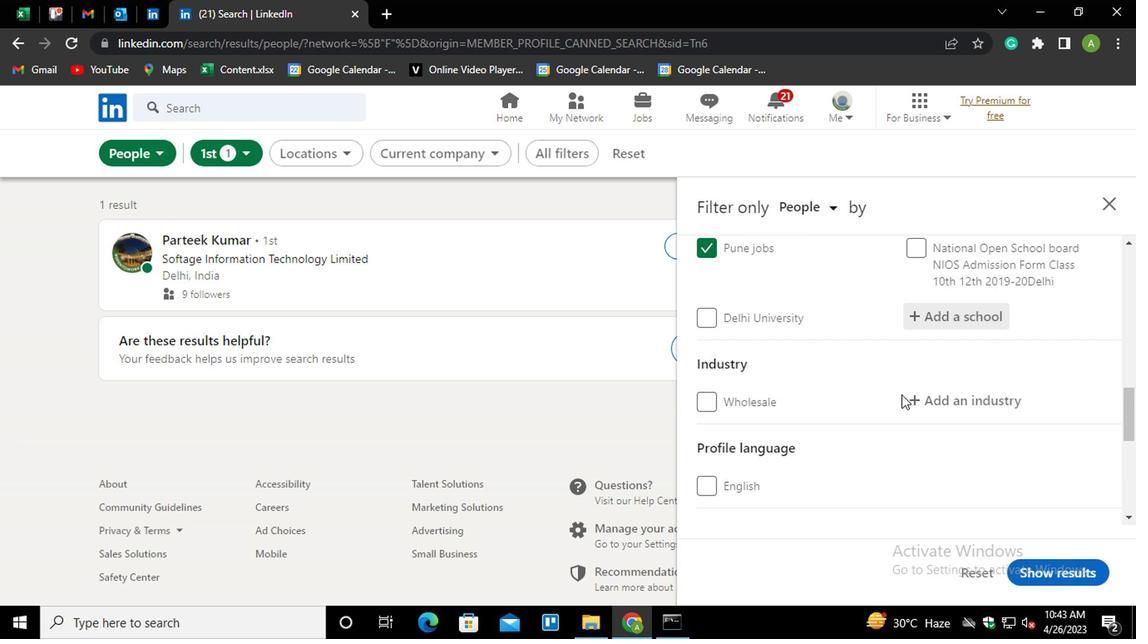 
Action: Mouse pressed left at (760, 391)
Screenshot: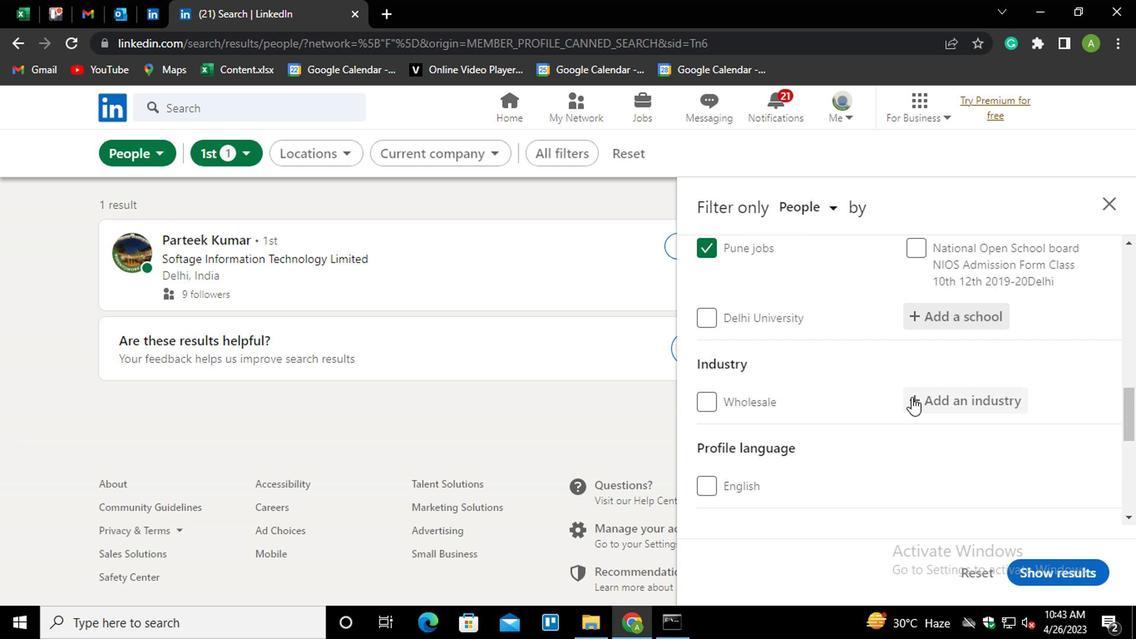 
Action: Mouse moved to (769, 394)
Screenshot: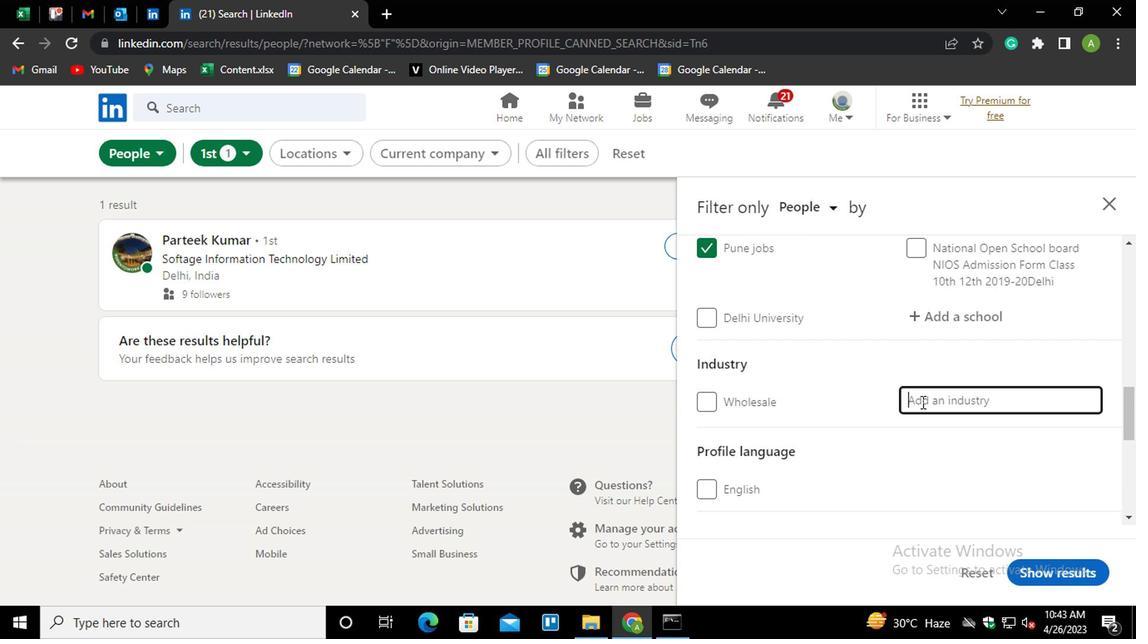 
Action: Mouse pressed left at (769, 394)
Screenshot: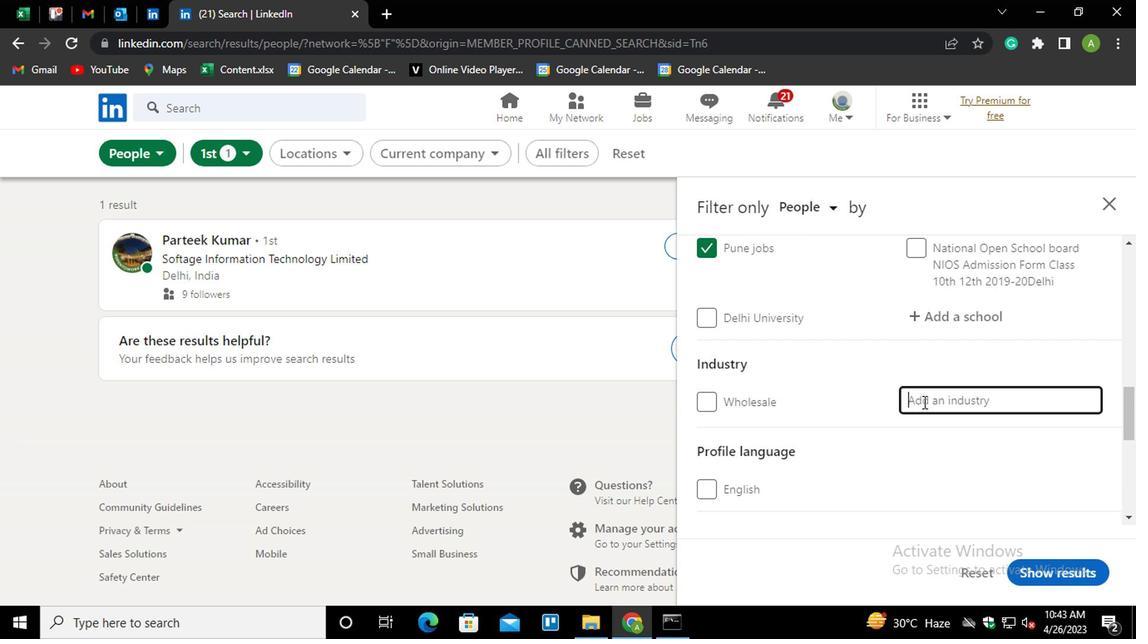 
Action: Key pressed <Key.shift>AMBU<Key.down><Key.enter>
Screenshot: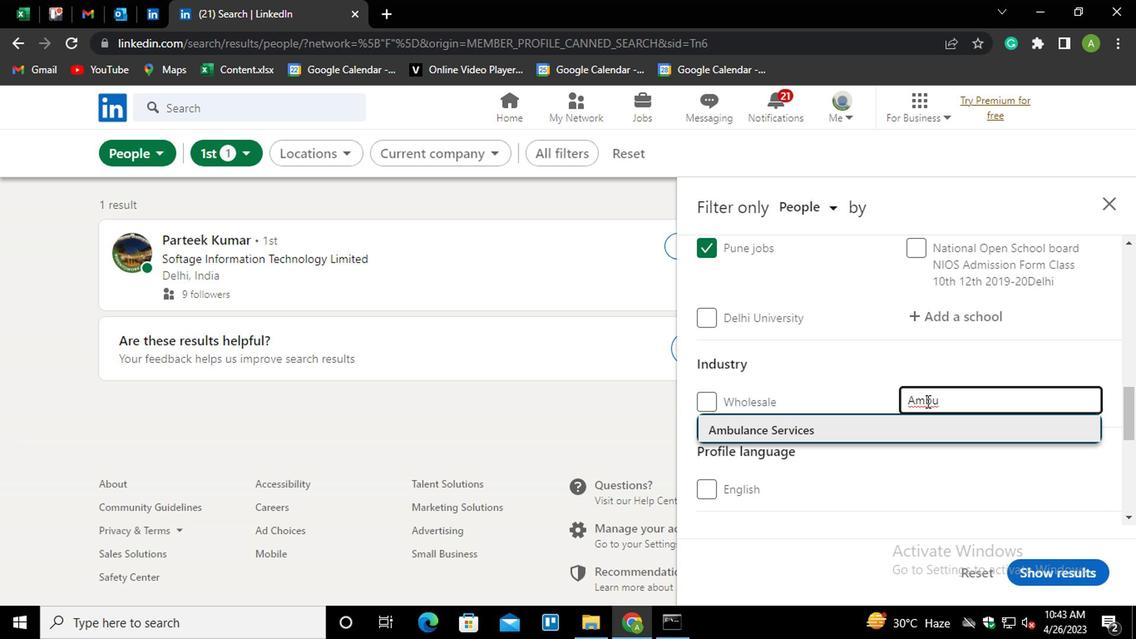 
Action: Mouse scrolled (769, 394) with delta (0, 0)
Screenshot: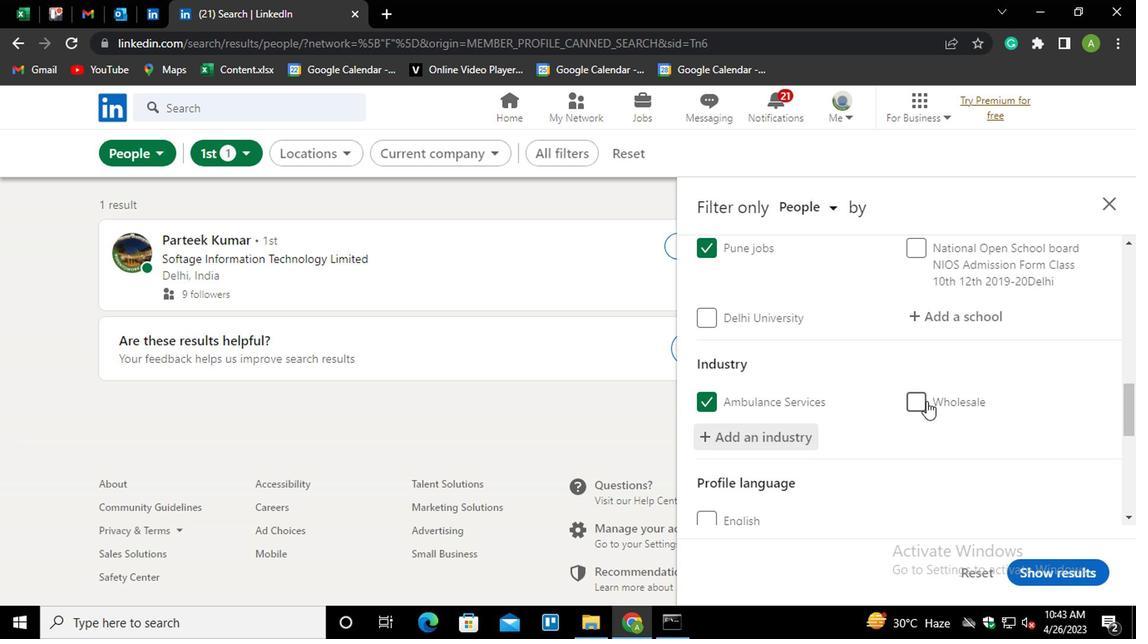 
Action: Mouse scrolled (769, 394) with delta (0, 0)
Screenshot: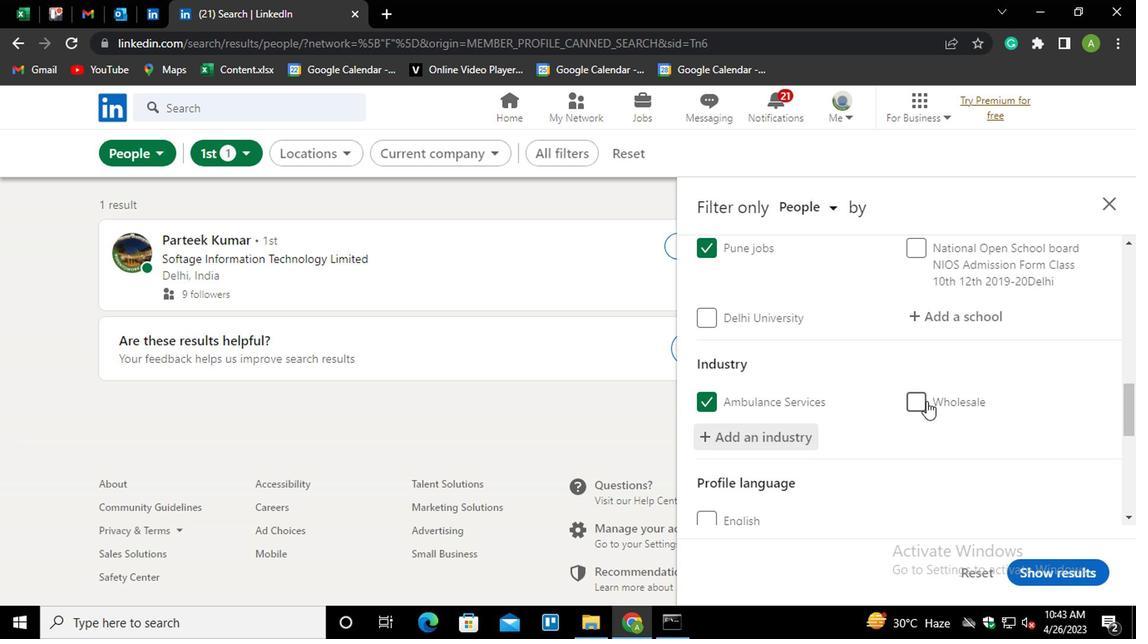 
Action: Mouse scrolled (769, 394) with delta (0, 0)
Screenshot: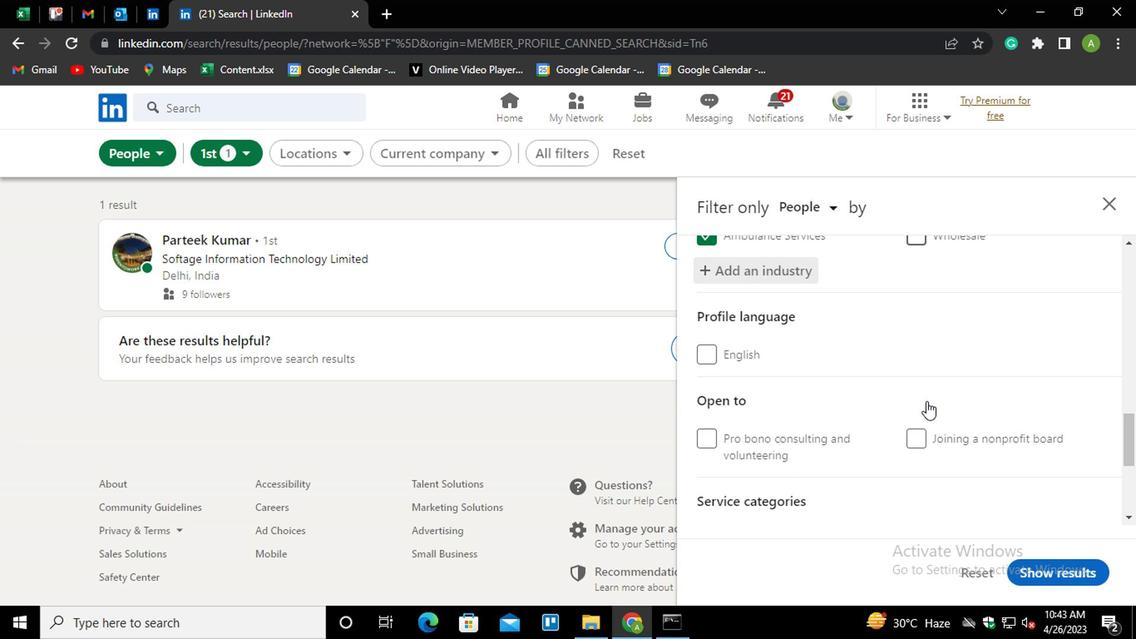 
Action: Mouse moved to (769, 394)
Screenshot: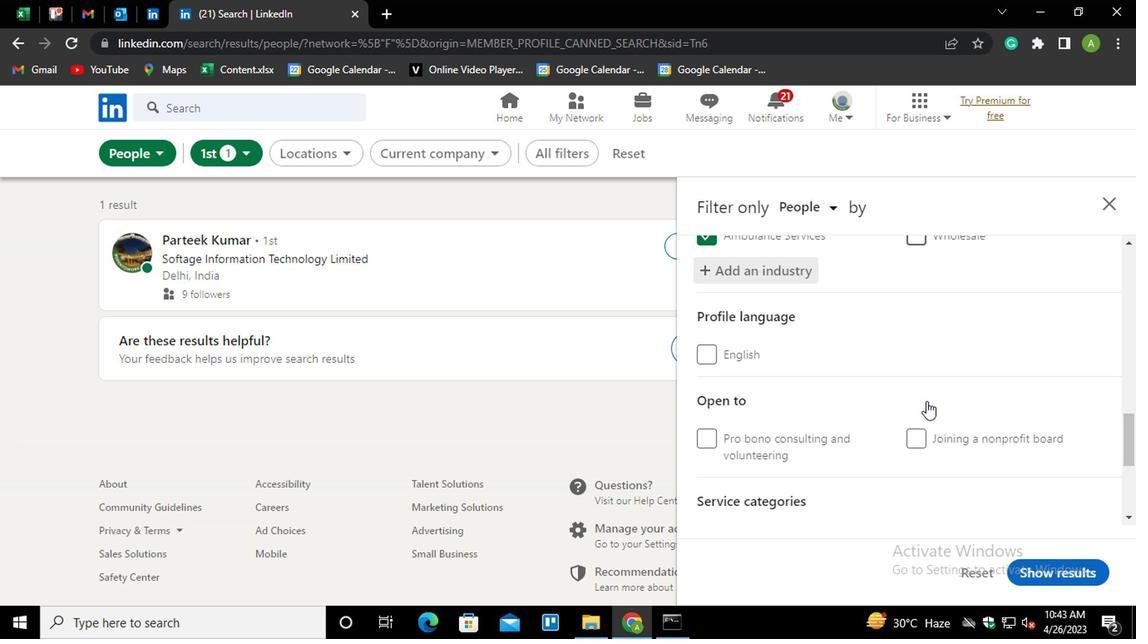 
Action: Mouse scrolled (769, 394) with delta (0, 0)
Screenshot: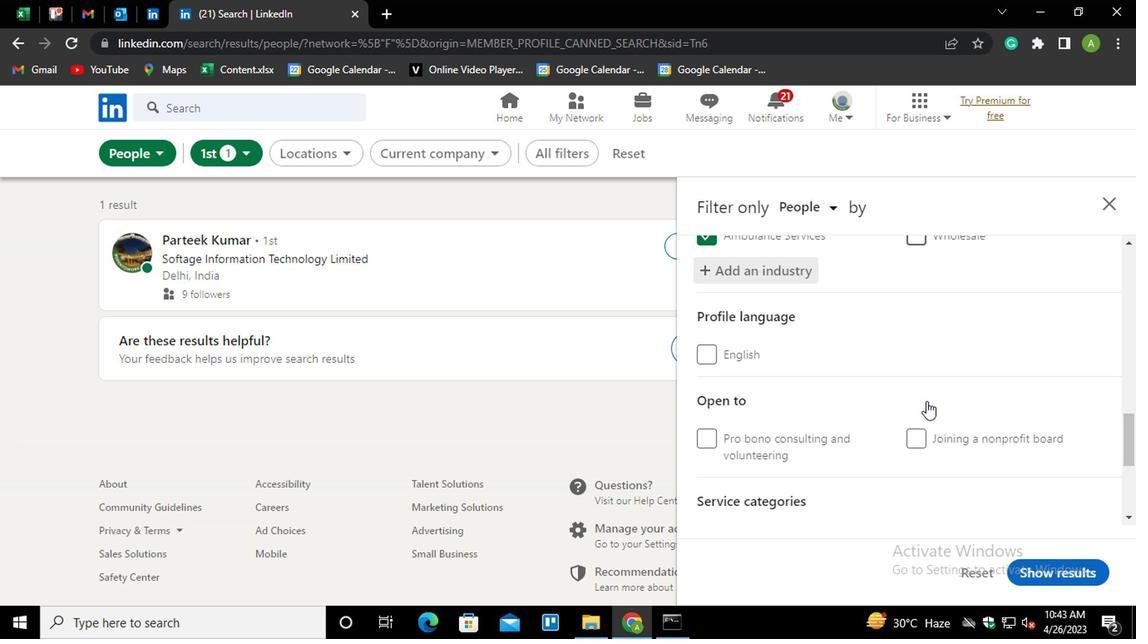 
Action: Mouse moved to (635, 375)
Screenshot: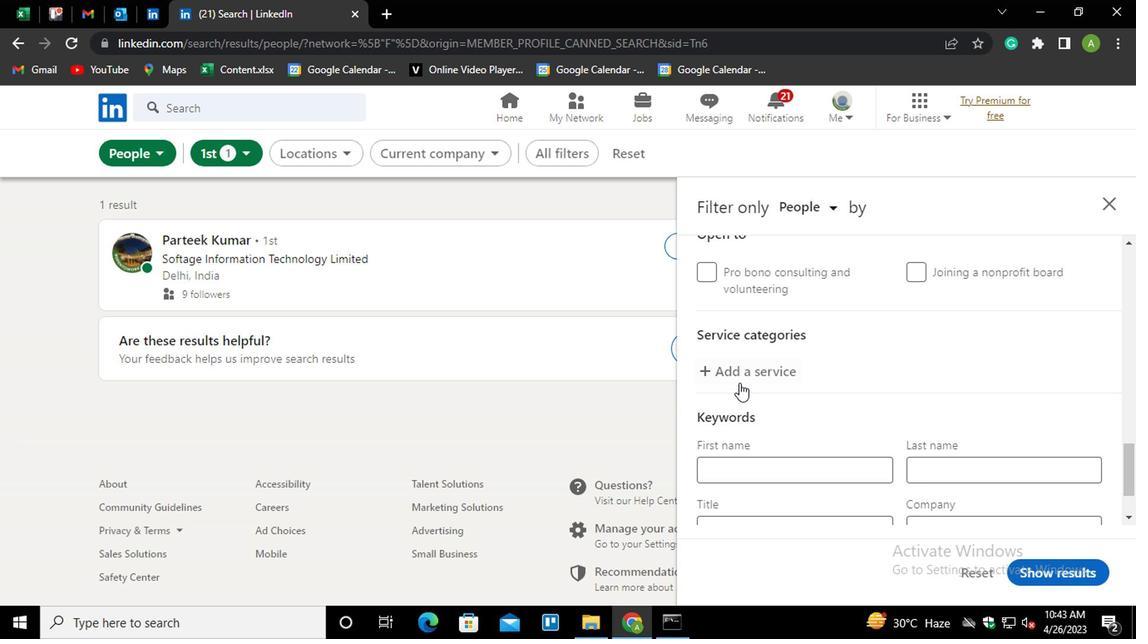 
Action: Mouse pressed left at (635, 375)
Screenshot: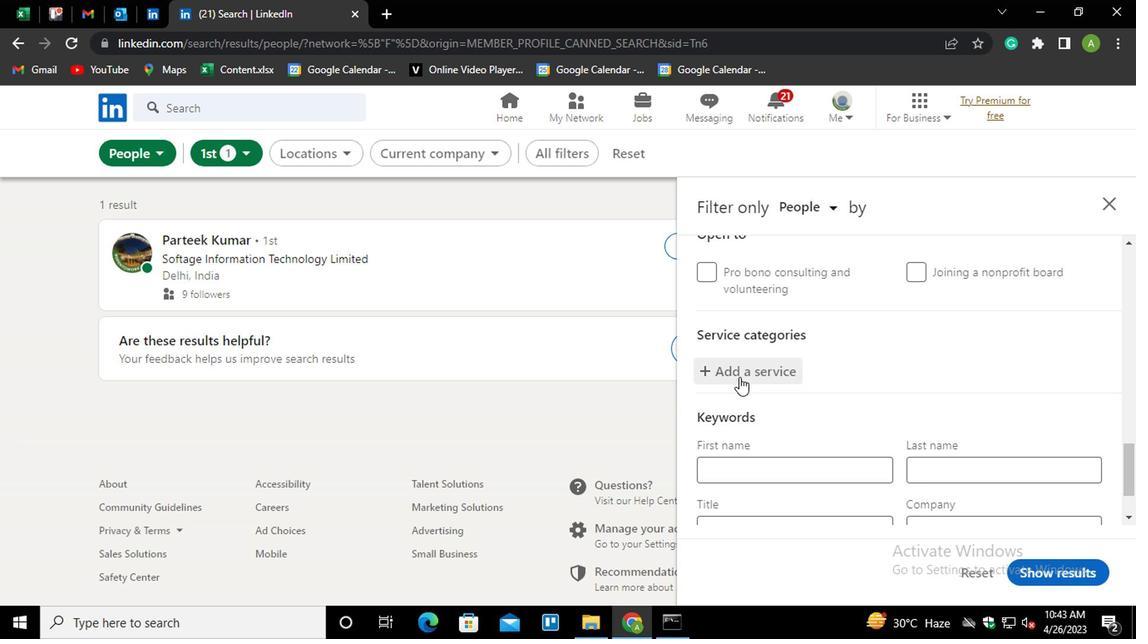 
Action: Mouse moved to (636, 373)
Screenshot: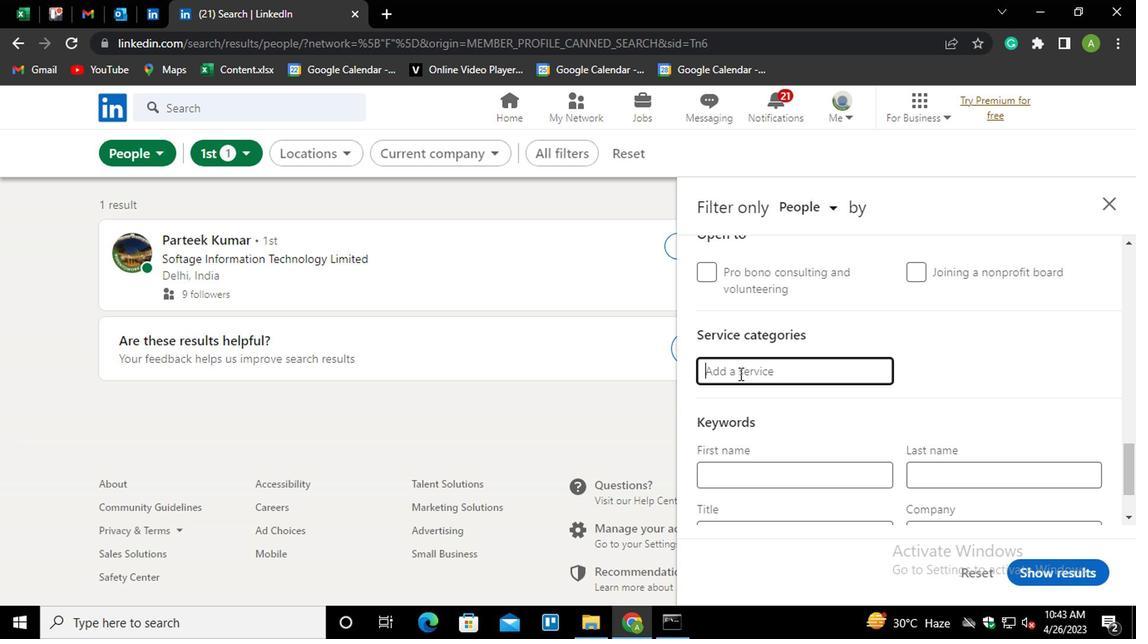 
Action: Mouse pressed left at (636, 373)
Screenshot: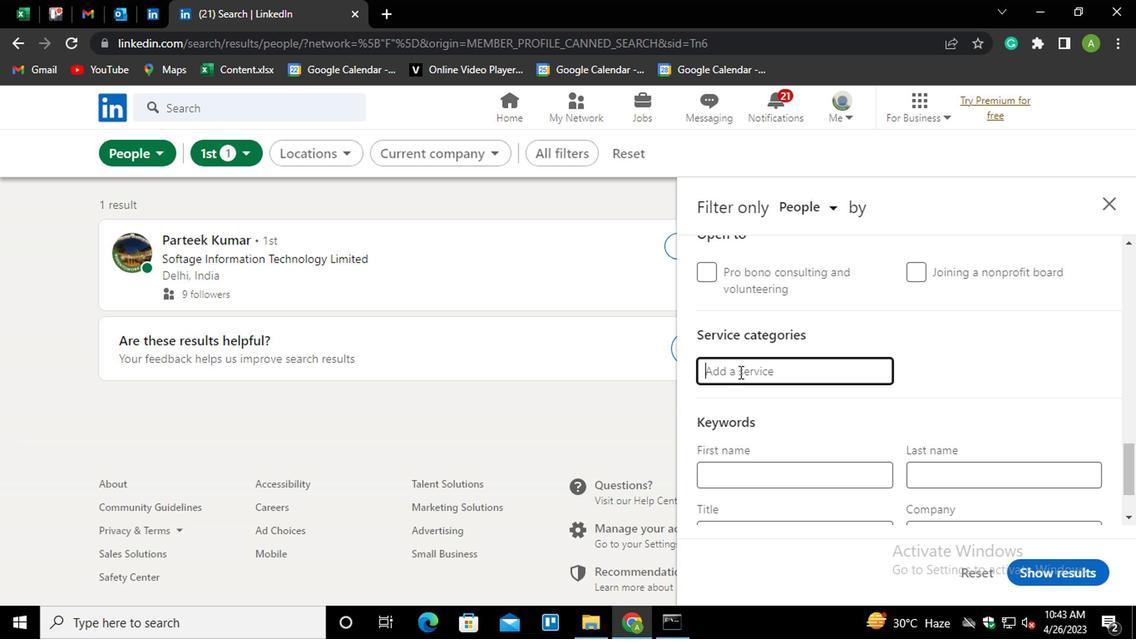 
Action: Key pressed <Key.shift_r>HOME<Key.space><Key.down><Key.down><Key.enter>
Screenshot: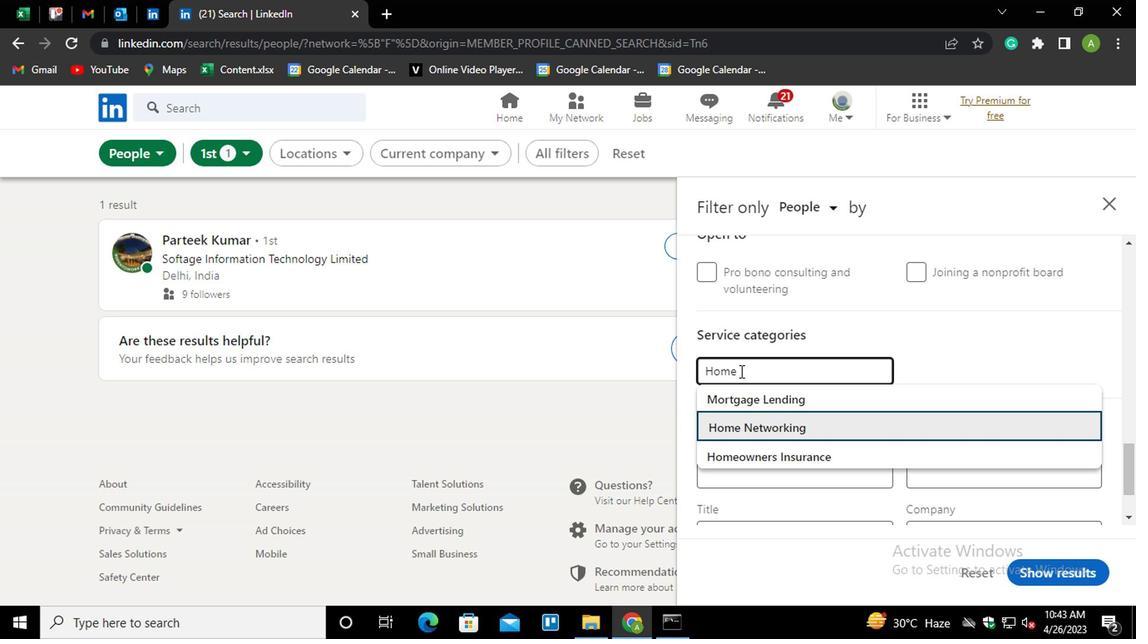 
Action: Mouse scrolled (636, 372) with delta (0, 0)
Screenshot: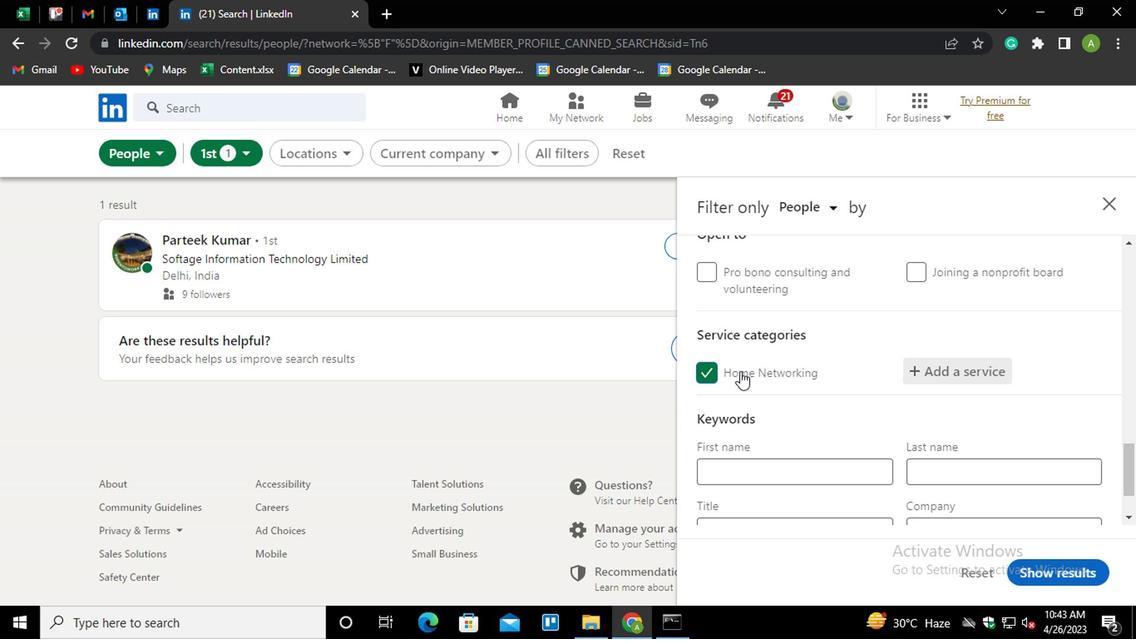 
Action: Mouse moved to (636, 373)
Screenshot: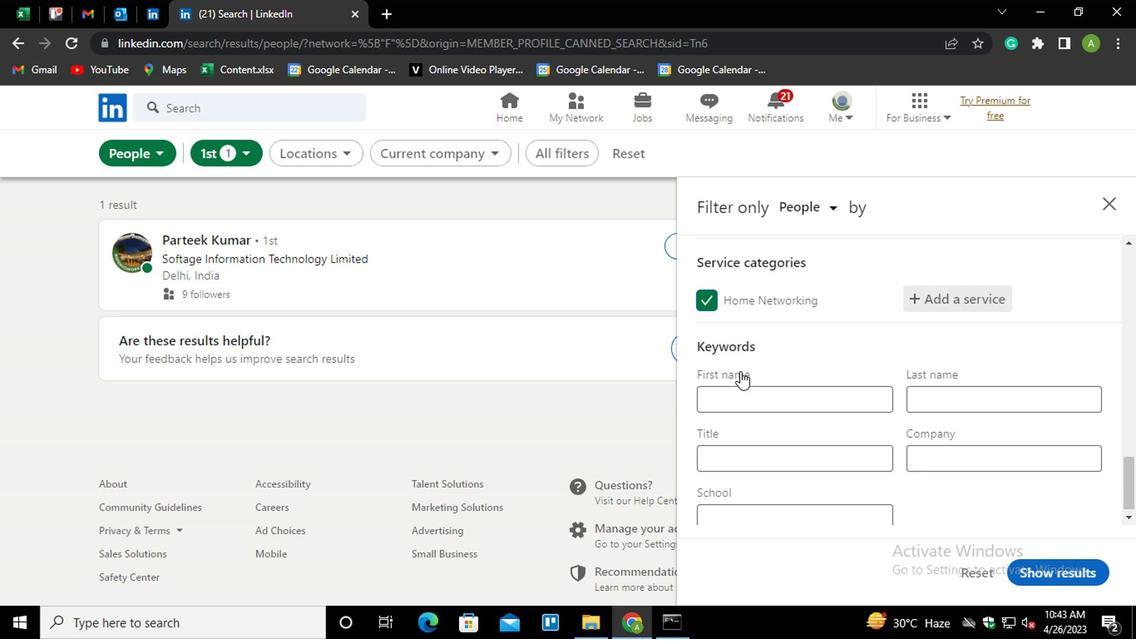 
Action: Mouse scrolled (636, 372) with delta (0, 0)
Screenshot: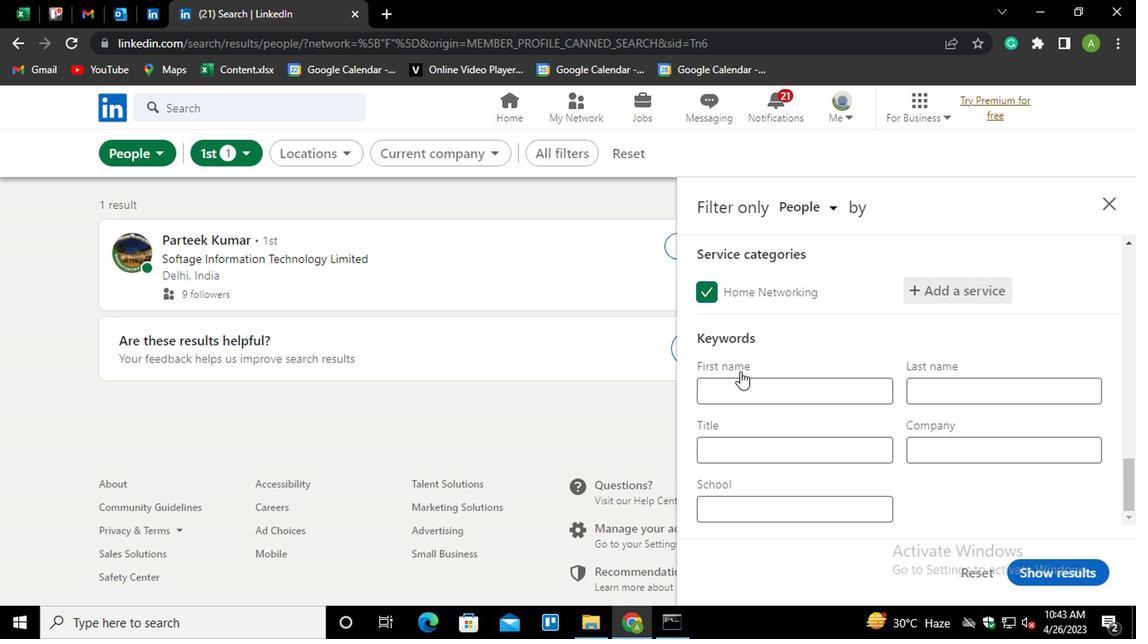 
Action: Mouse scrolled (636, 372) with delta (0, 0)
Screenshot: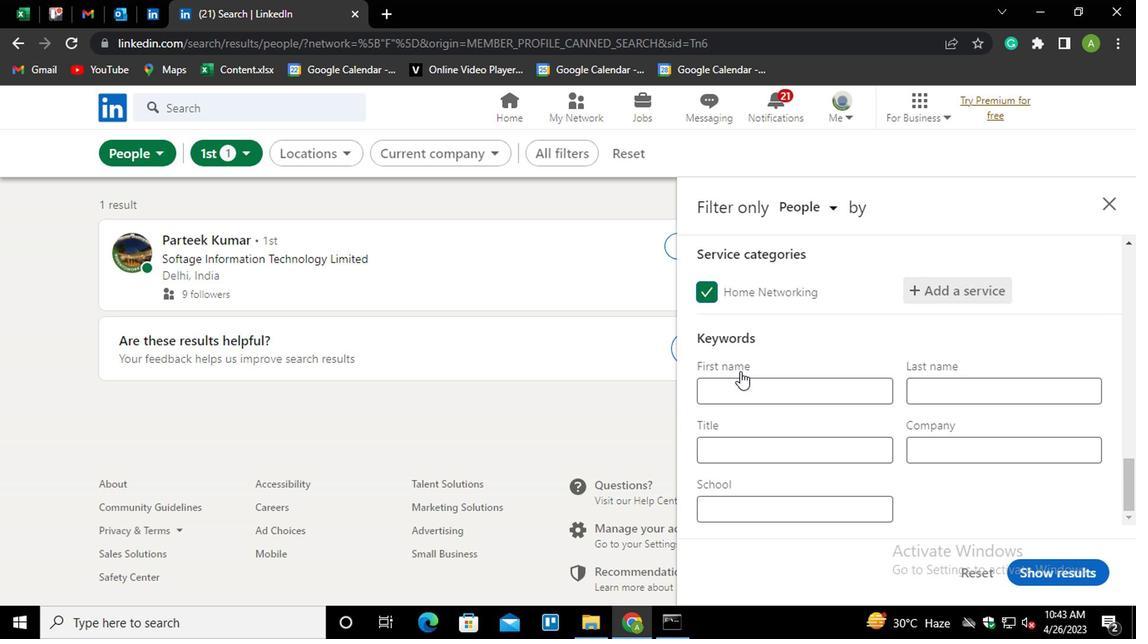 
Action: Mouse moved to (649, 432)
Screenshot: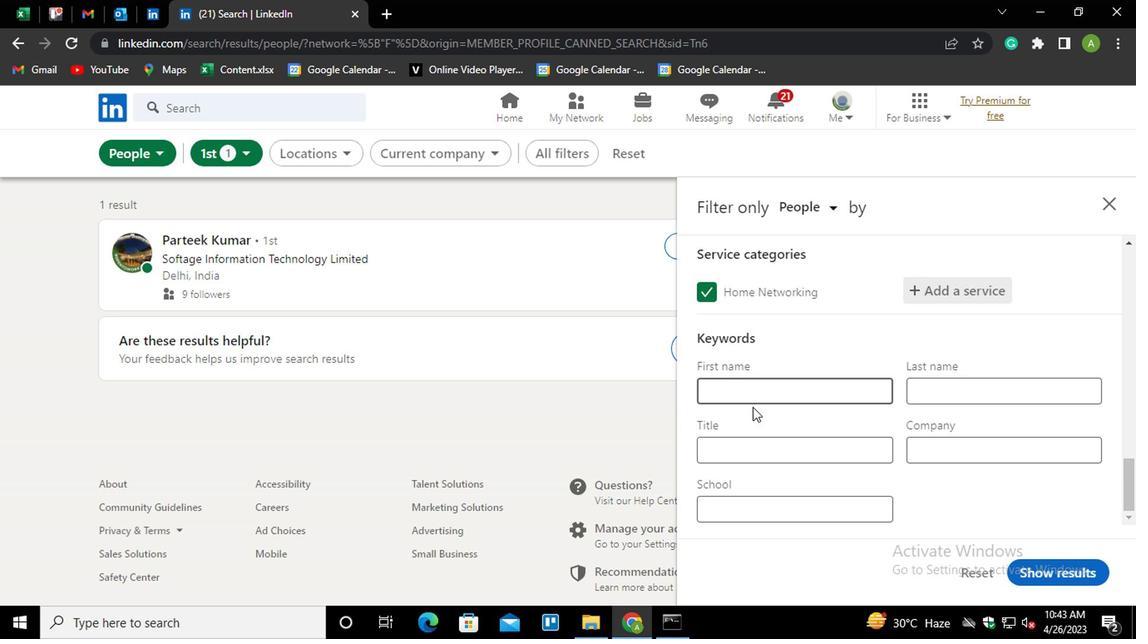 
Action: Mouse pressed left at (649, 432)
Screenshot: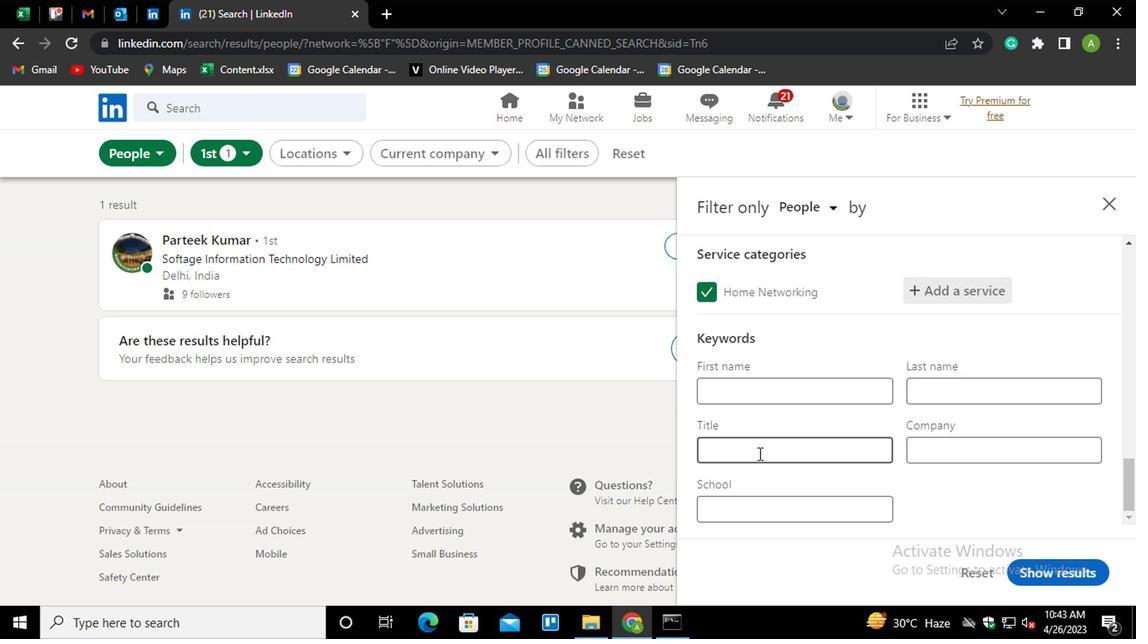 
Action: Key pressed <Key.shift_r>MANAGING<Key.space><Key.shift_r>PARTNER
Screenshot: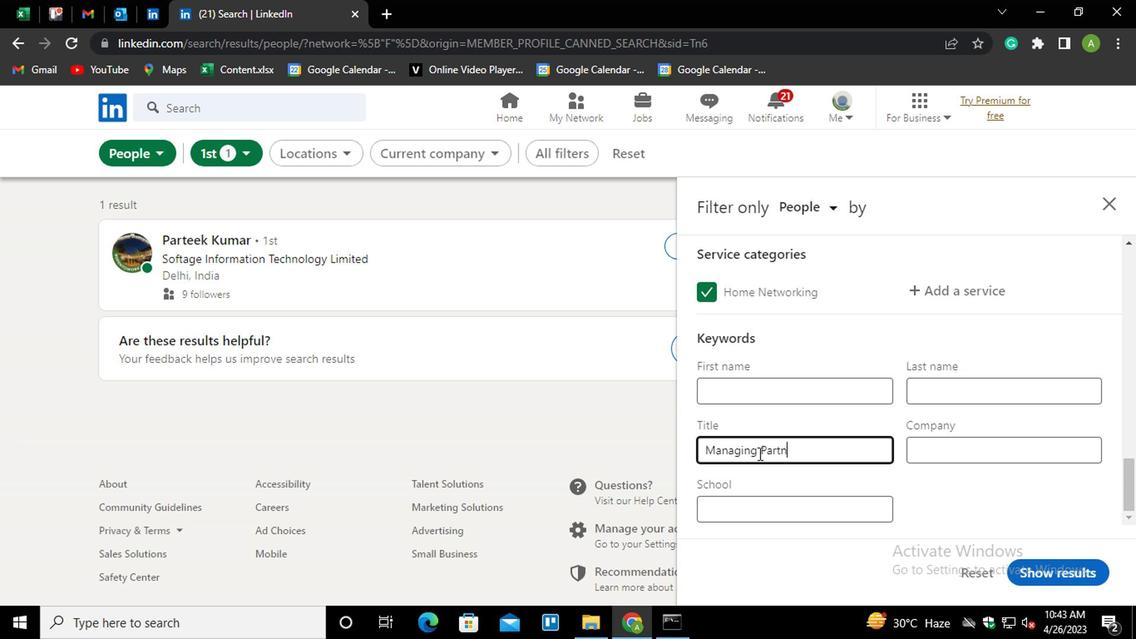 
Action: Mouse moved to (838, 456)
Screenshot: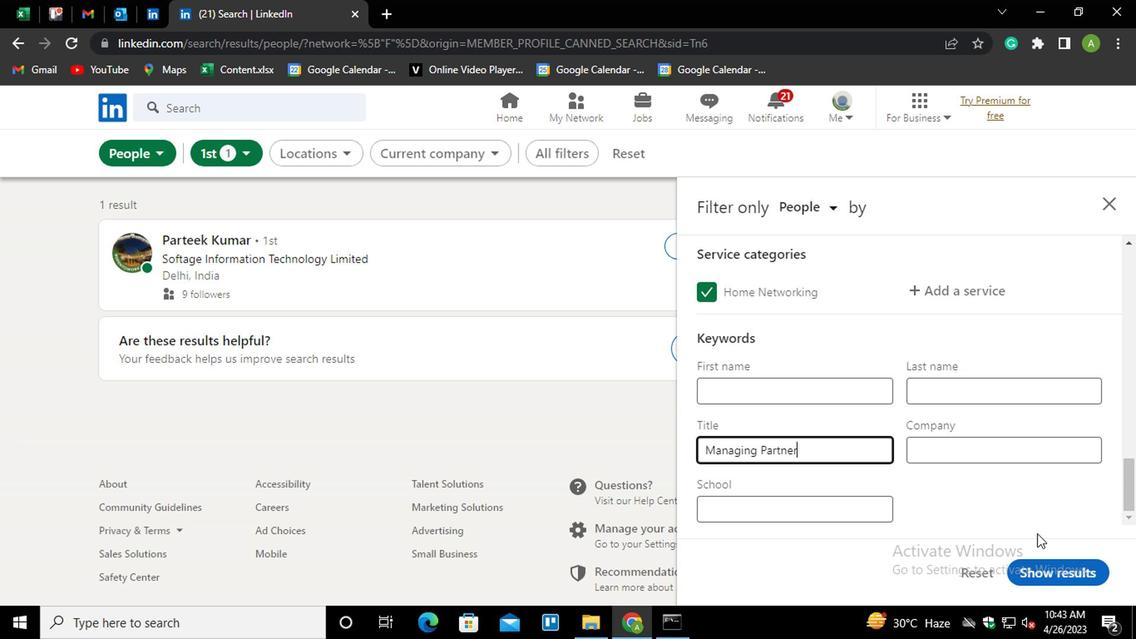 
Action: Mouse pressed left at (838, 456)
Screenshot: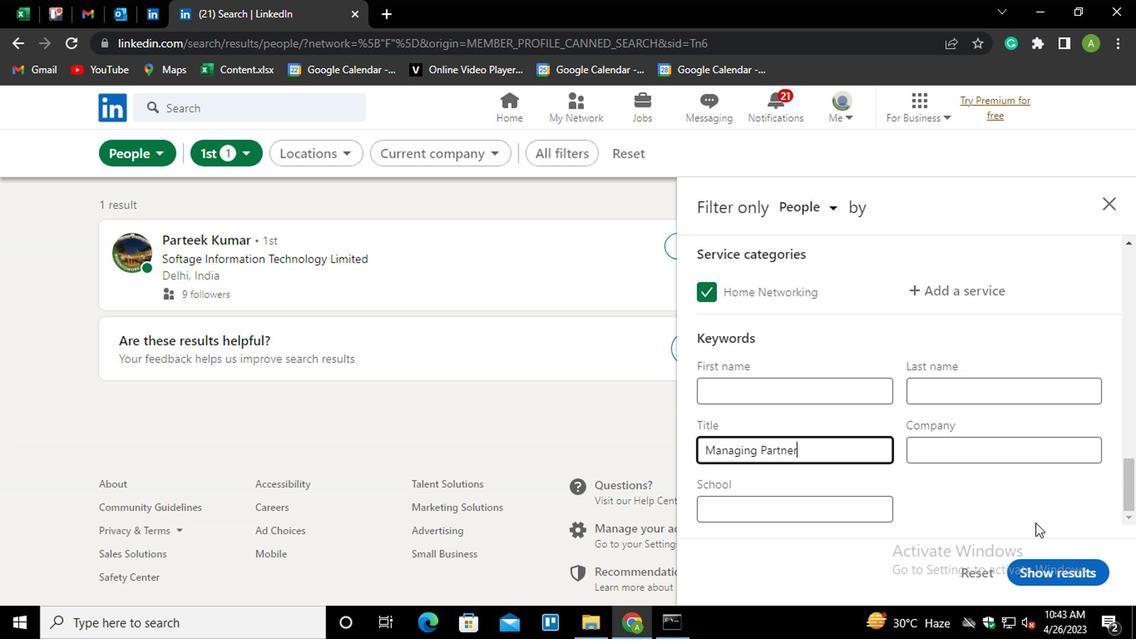
Action: Mouse moved to (867, 514)
Screenshot: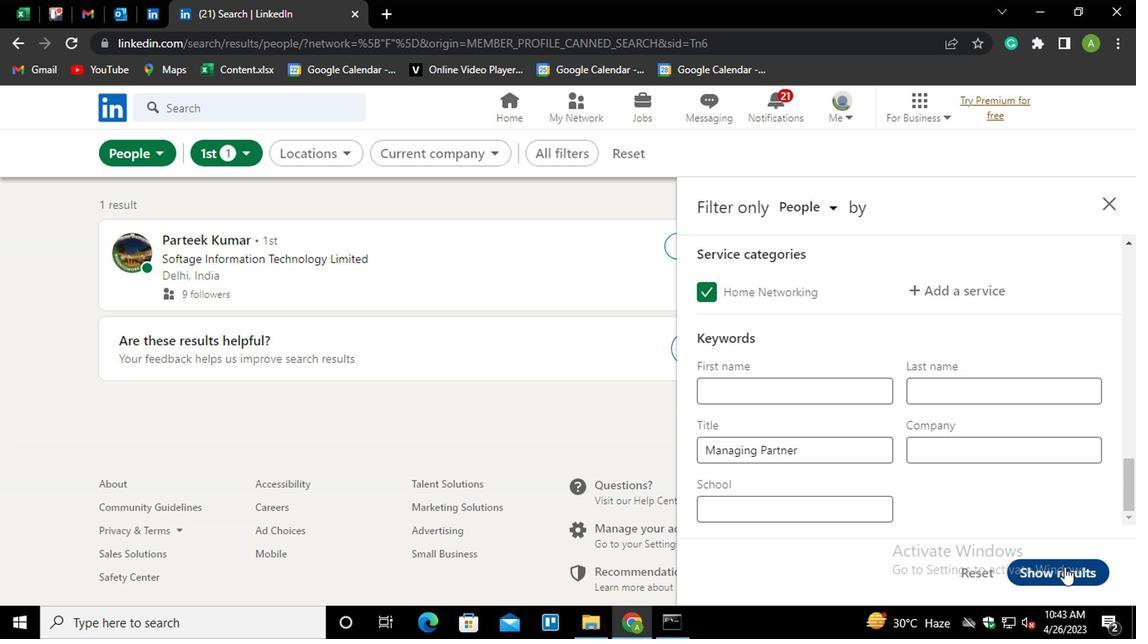 
Action: Mouse pressed left at (867, 514)
Screenshot: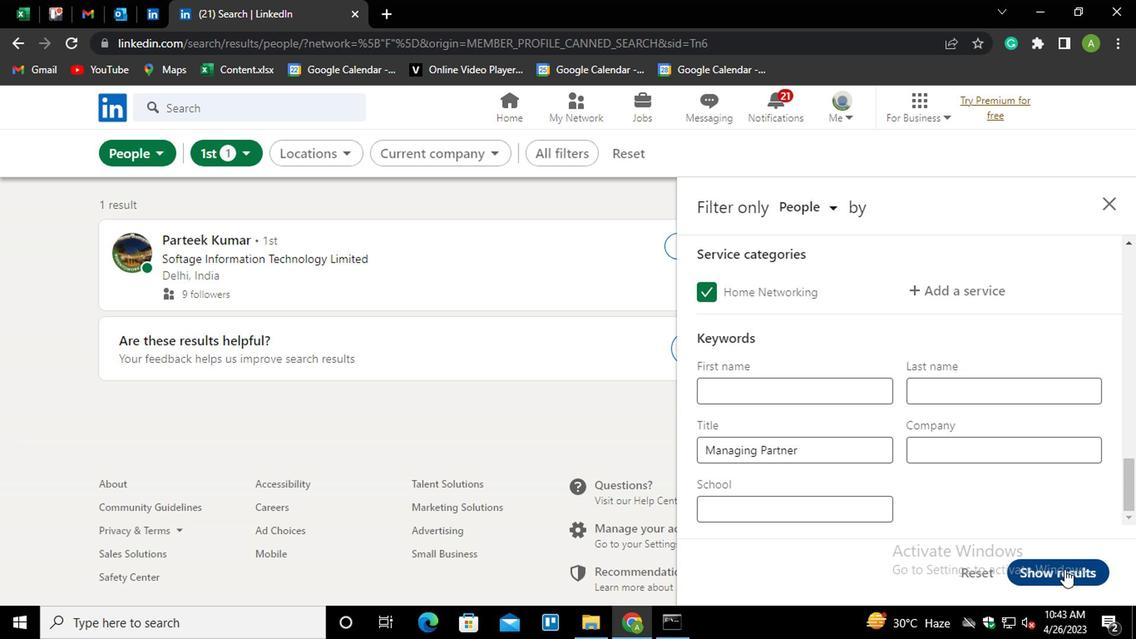 
Action: Mouse moved to (802, 419)
Screenshot: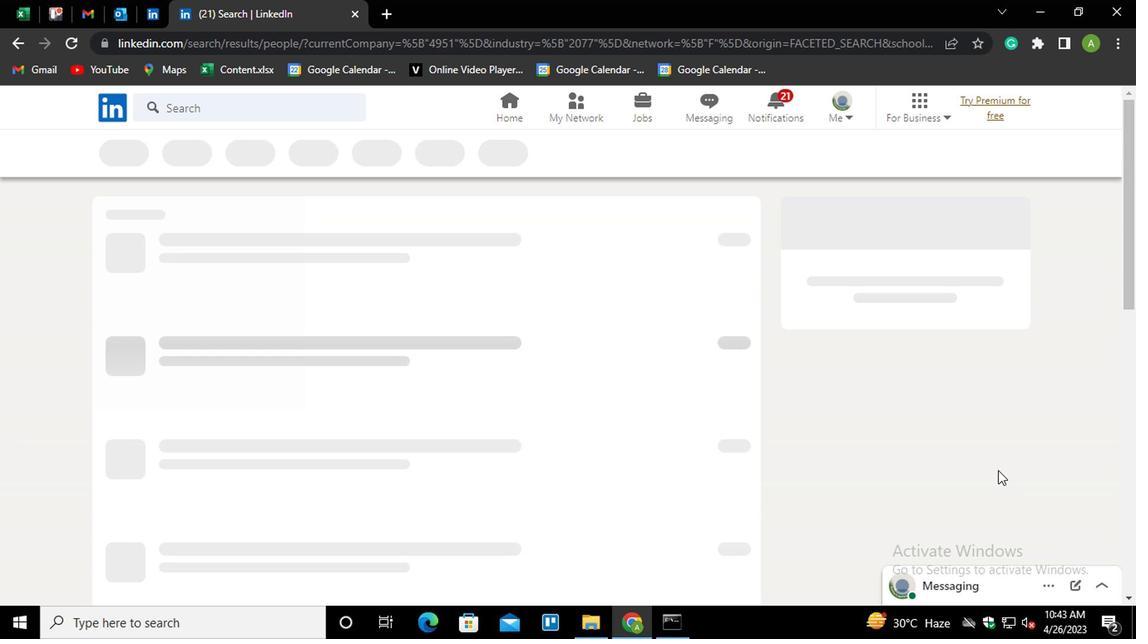 
